 Task: Look for space in Honjō, Japan from 1st July, 2023 to 8th July, 2023 for 2 adults, 1 child in price range Rs.15000 to Rs.20000. Place can be entire place with 1  bedroom having 1 bed and 1 bathroom. Property type can be house, flat, guest house, hotel. Amenities needed are: washing machine. Booking option can be shelf check-in. Required host language is English.
Action: Mouse moved to (480, 119)
Screenshot: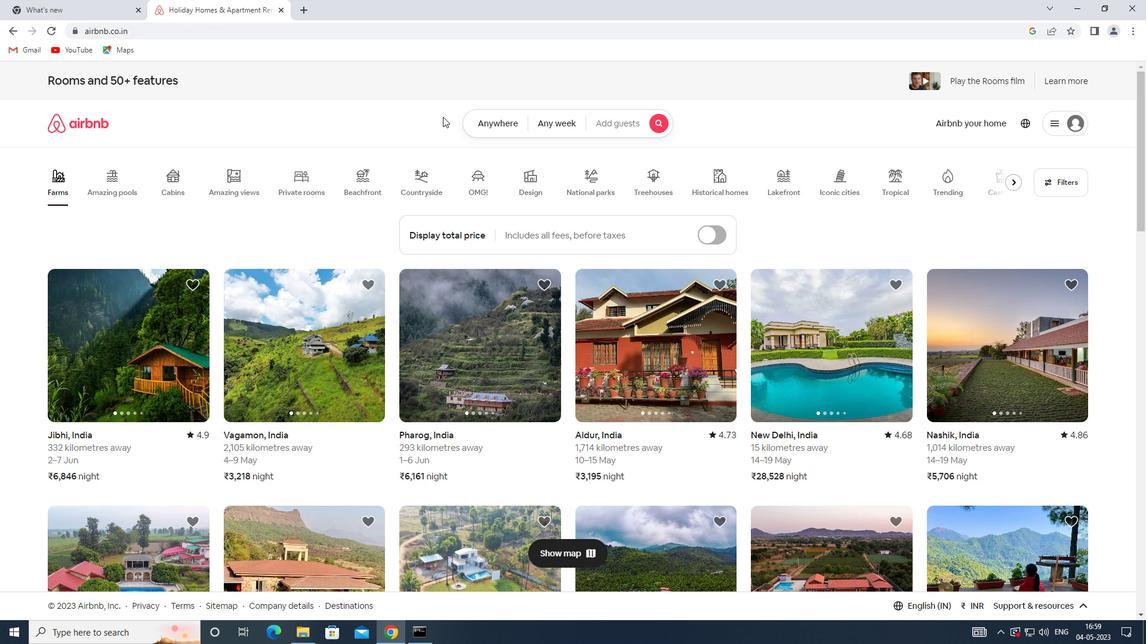 
Action: Mouse pressed left at (480, 119)
Screenshot: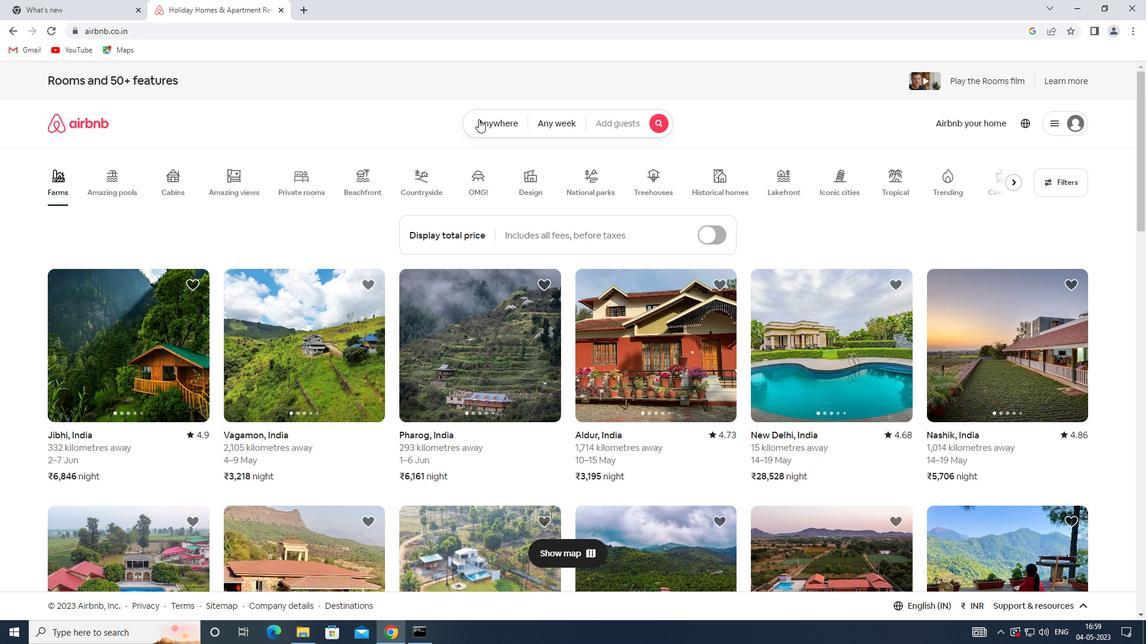 
Action: Mouse moved to (406, 164)
Screenshot: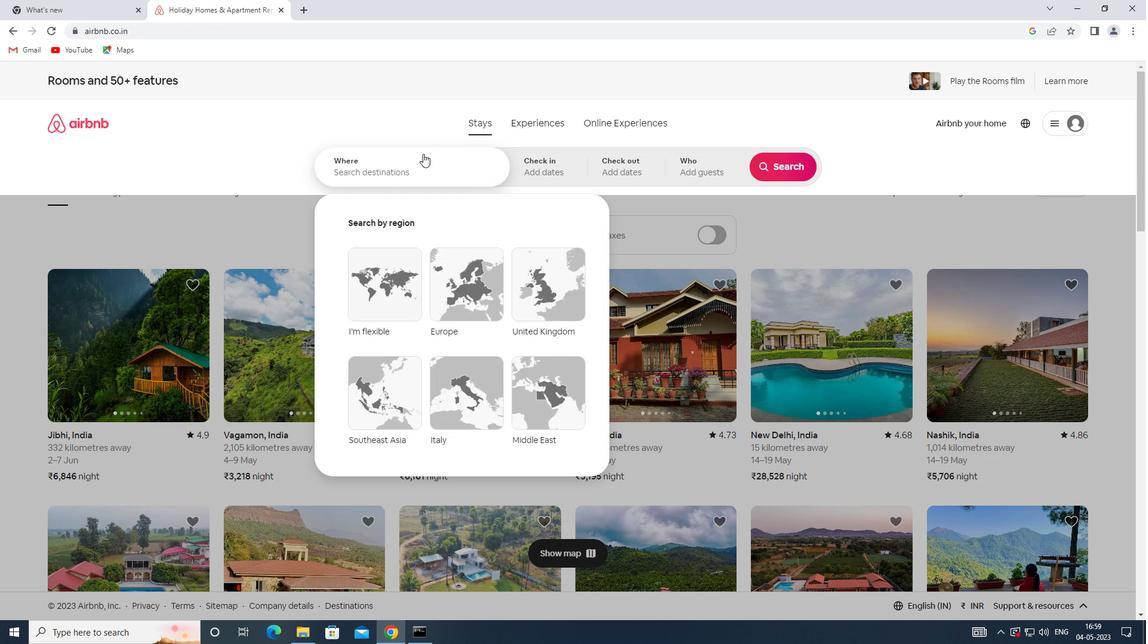 
Action: Mouse pressed left at (406, 164)
Screenshot: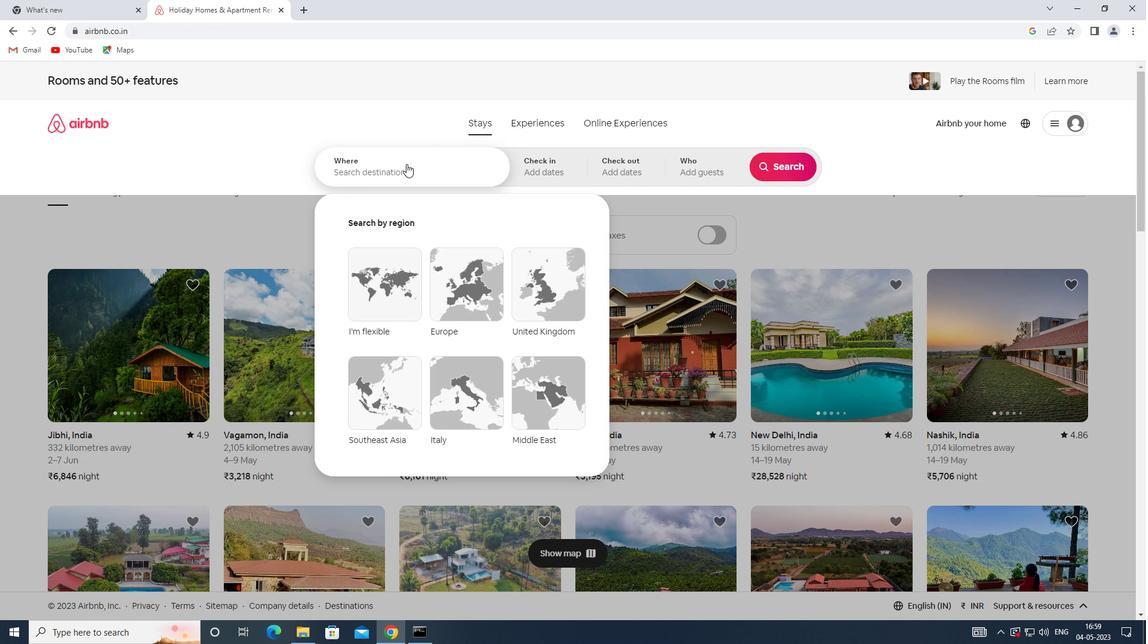 
Action: Key pressed <Key.shift>HONJO,<Key.shift>JAPAN
Screenshot: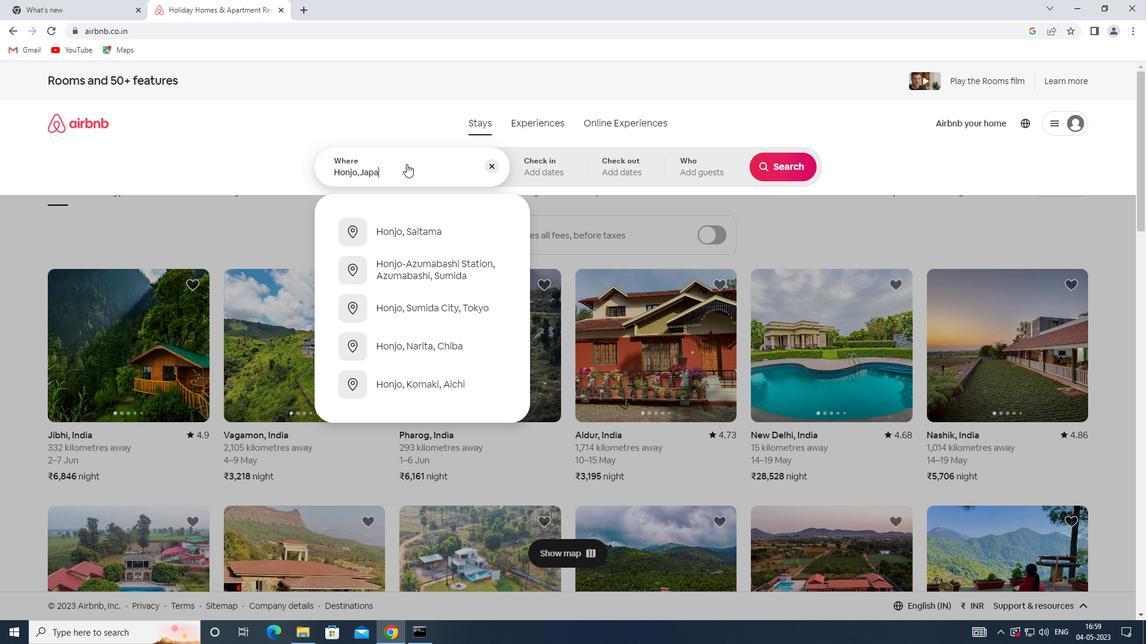 
Action: Mouse moved to (553, 162)
Screenshot: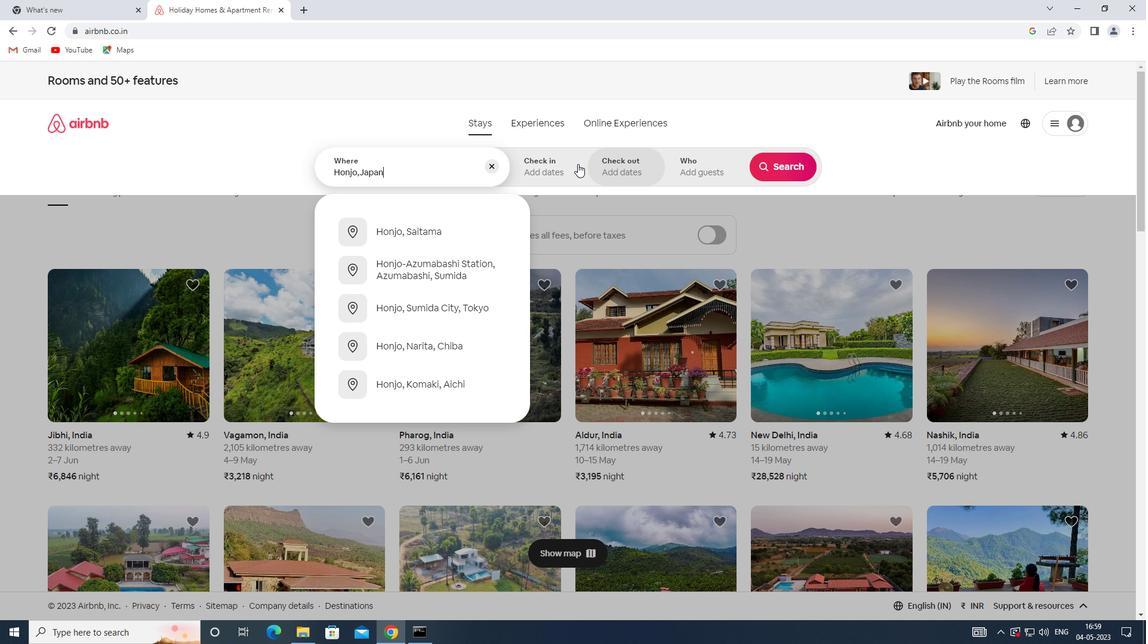 
Action: Mouse pressed left at (553, 162)
Screenshot: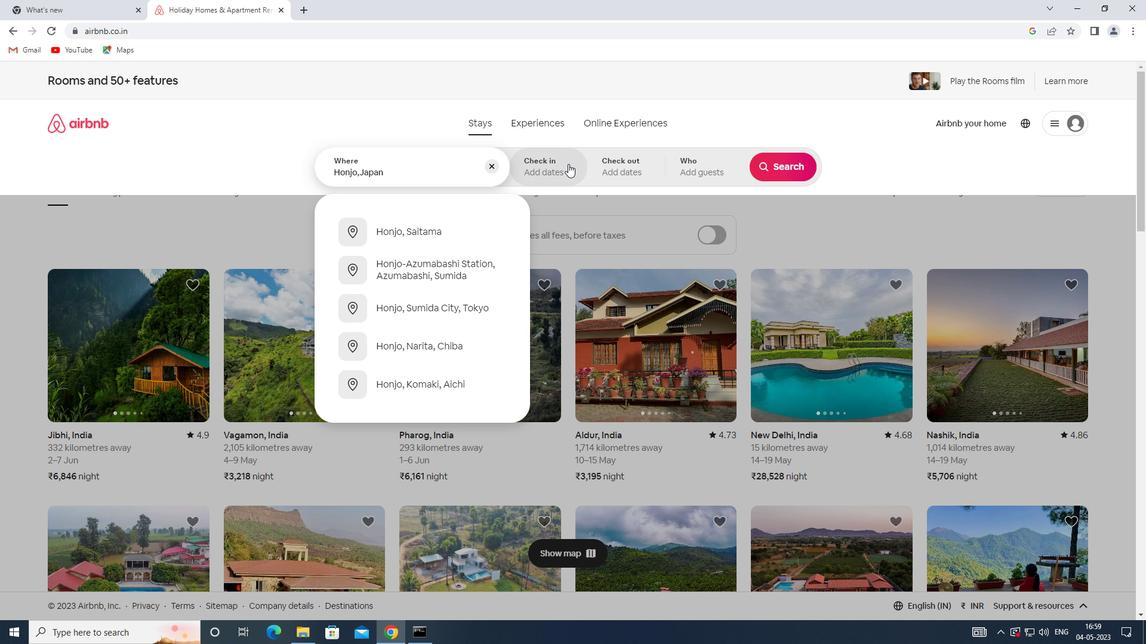 
Action: Mouse moved to (780, 267)
Screenshot: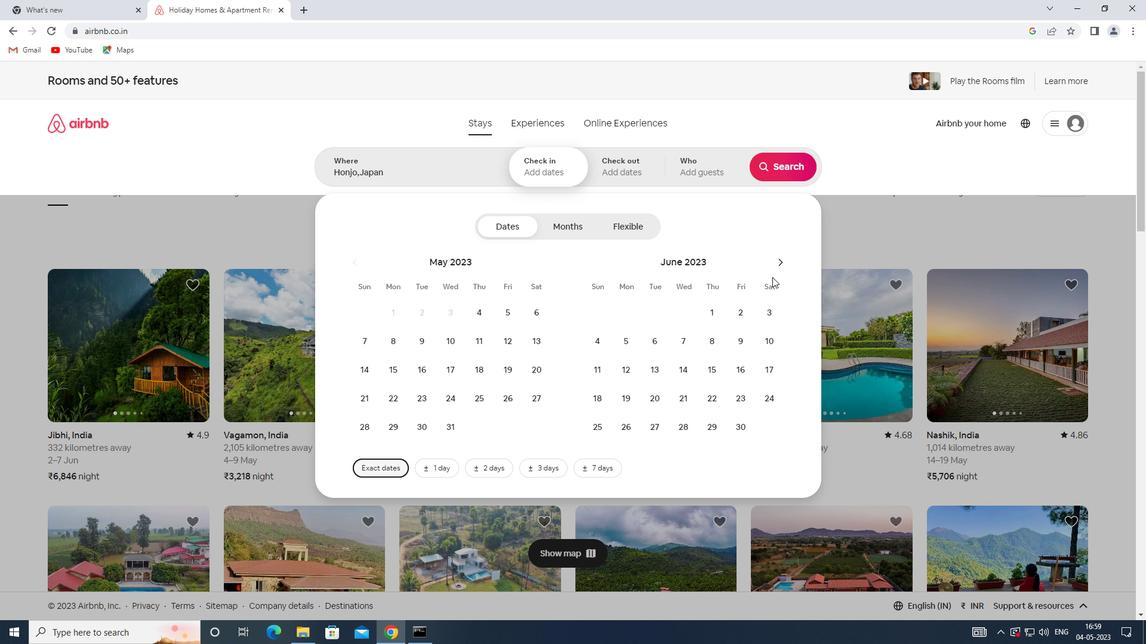 
Action: Mouse pressed left at (780, 267)
Screenshot: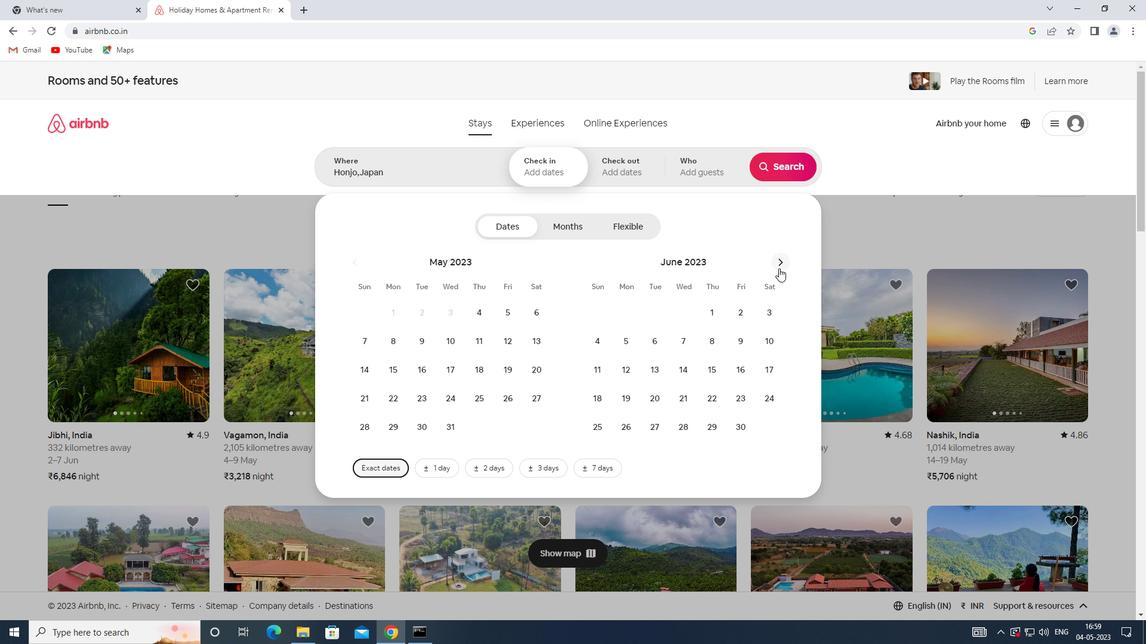 
Action: Mouse moved to (762, 310)
Screenshot: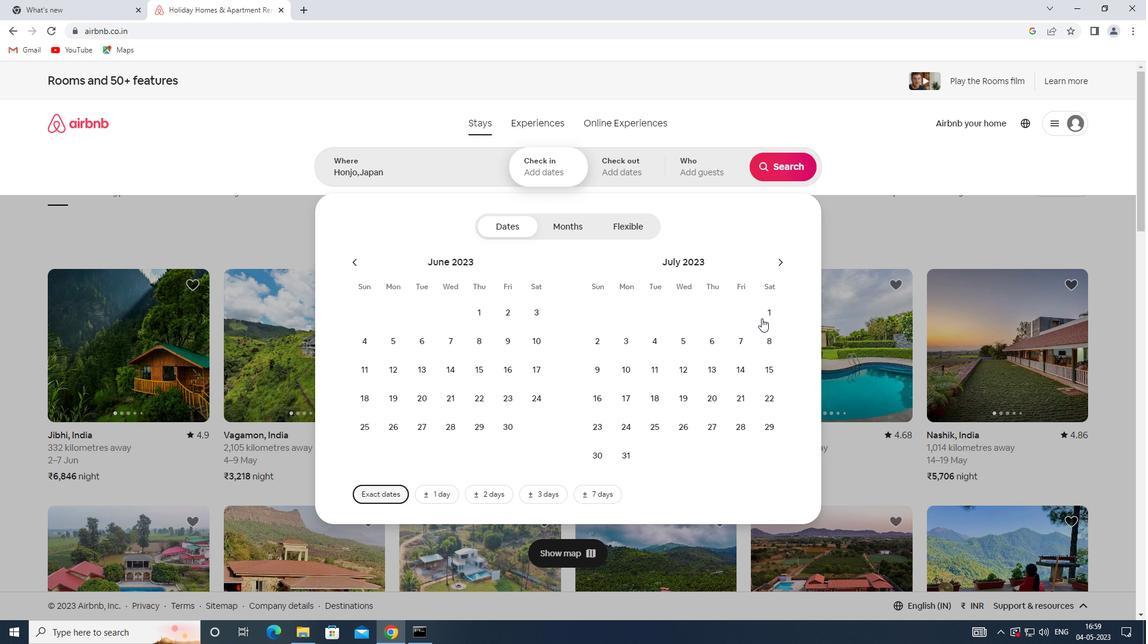 
Action: Mouse pressed left at (762, 310)
Screenshot: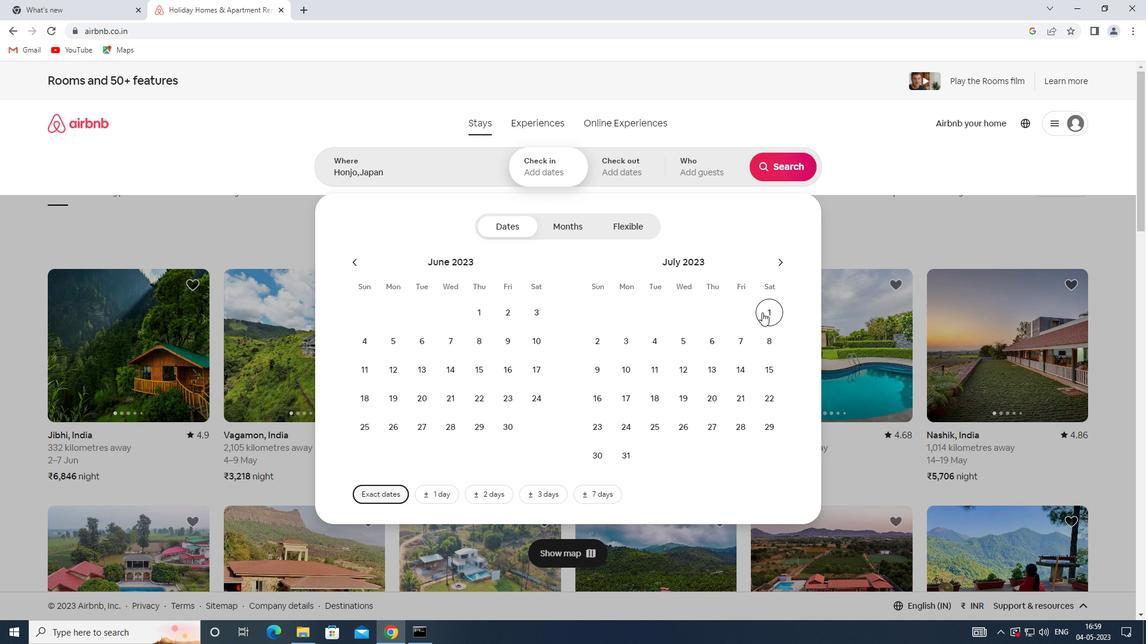 
Action: Mouse moved to (764, 340)
Screenshot: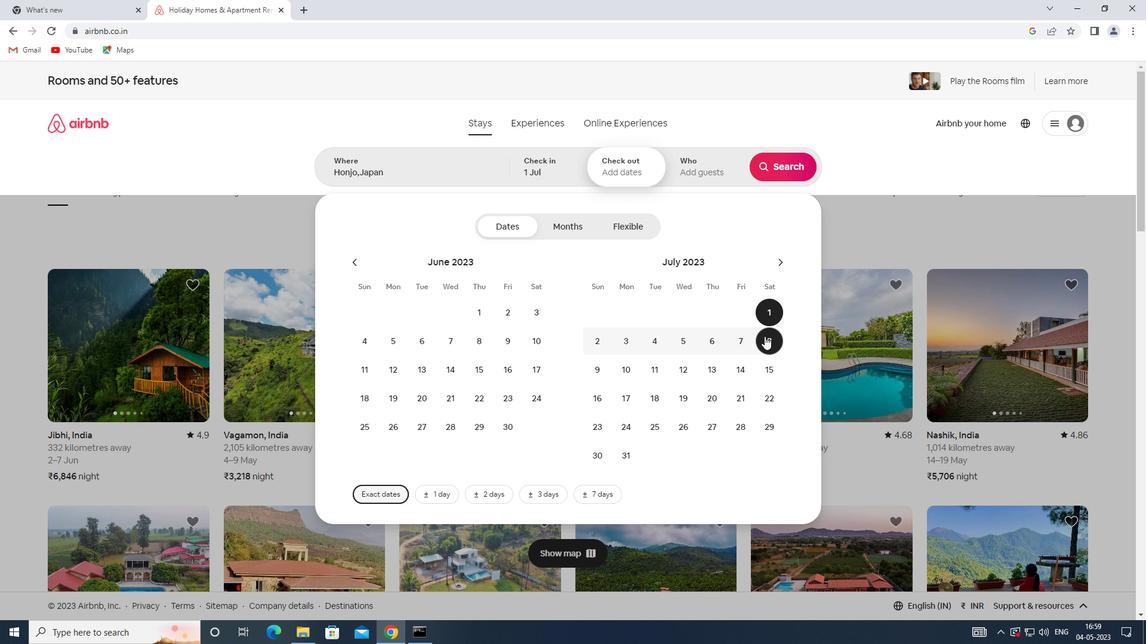 
Action: Mouse pressed left at (764, 340)
Screenshot: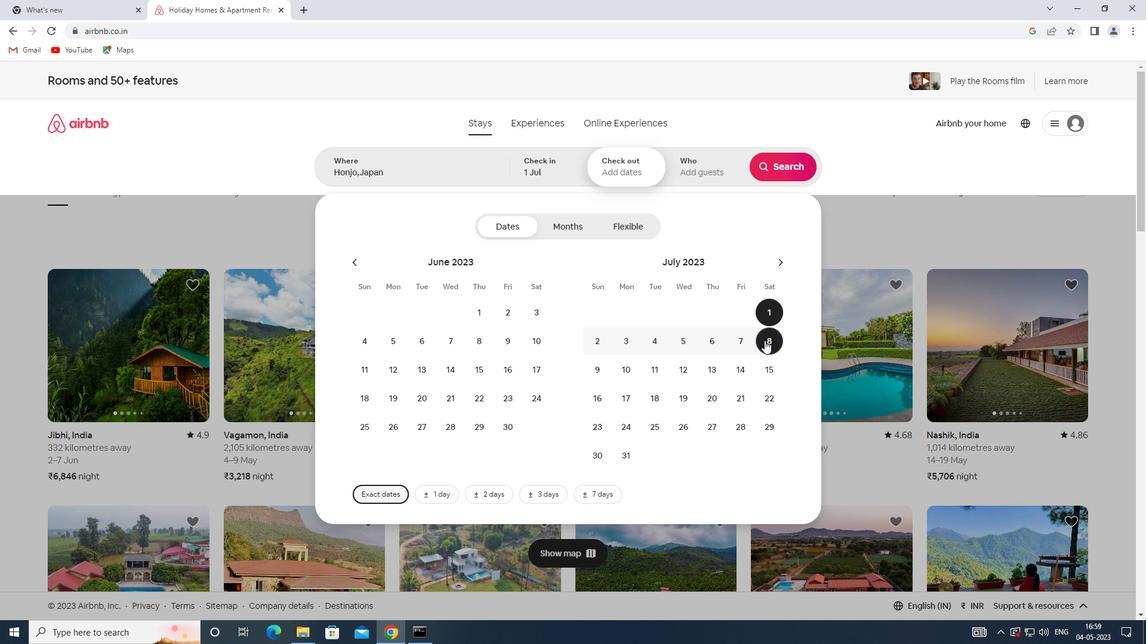 
Action: Mouse moved to (727, 168)
Screenshot: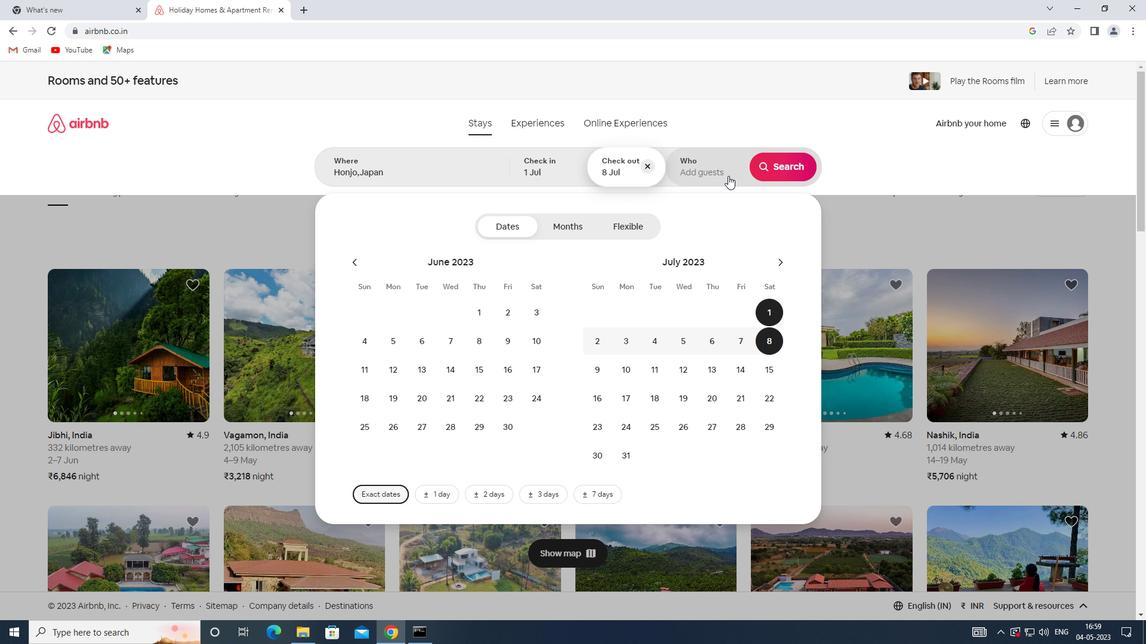 
Action: Mouse pressed left at (727, 168)
Screenshot: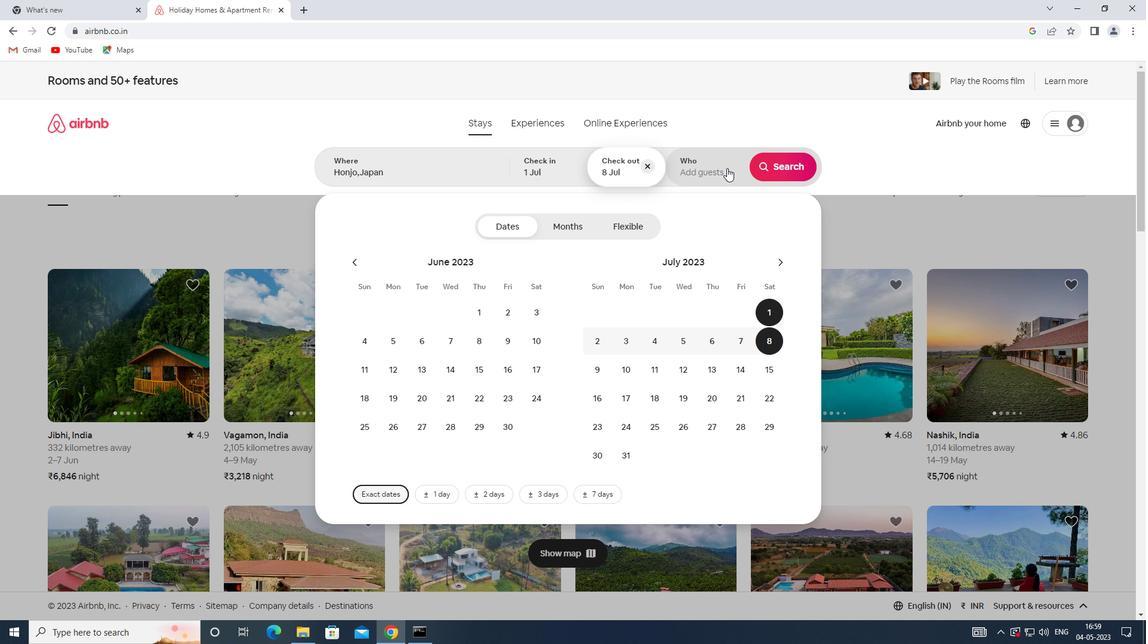 
Action: Mouse moved to (780, 228)
Screenshot: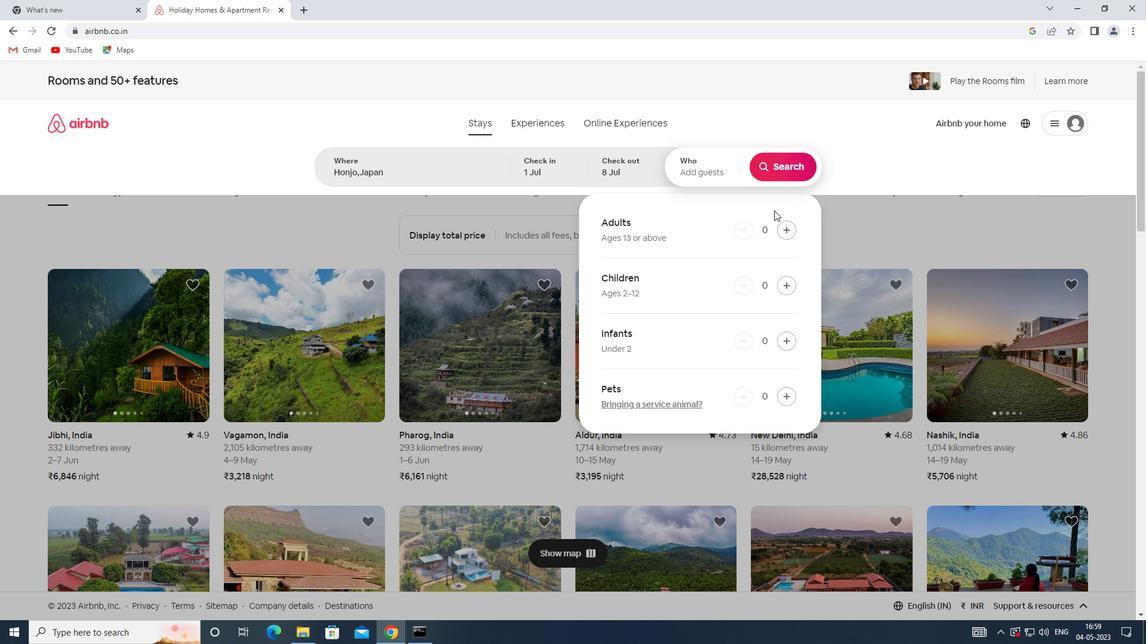
Action: Mouse pressed left at (780, 228)
Screenshot: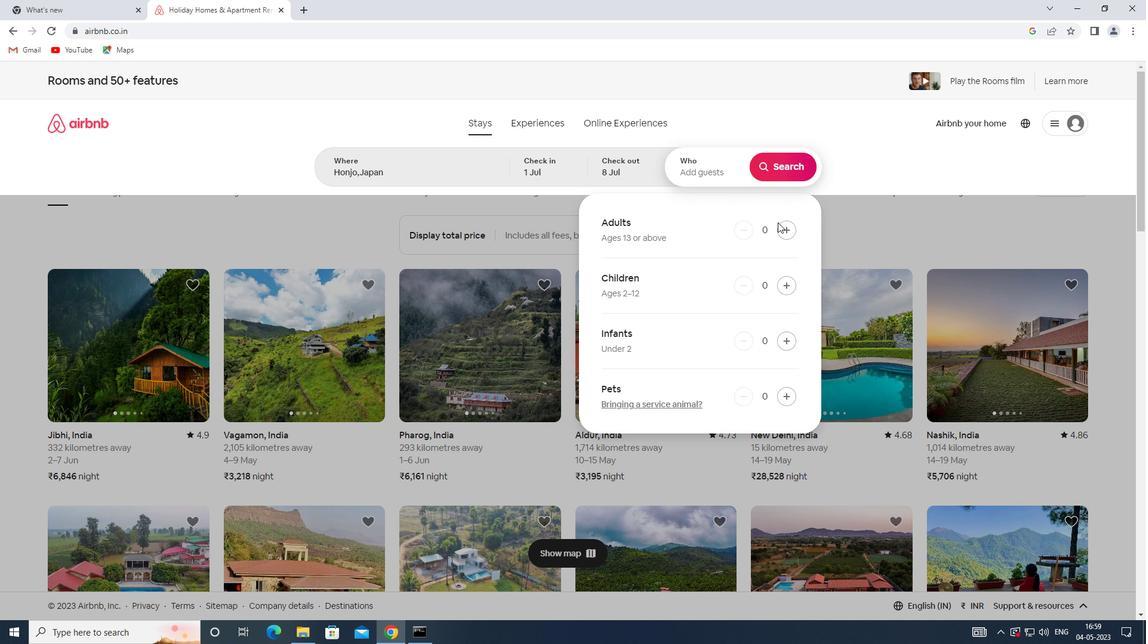 
Action: Mouse pressed left at (780, 228)
Screenshot: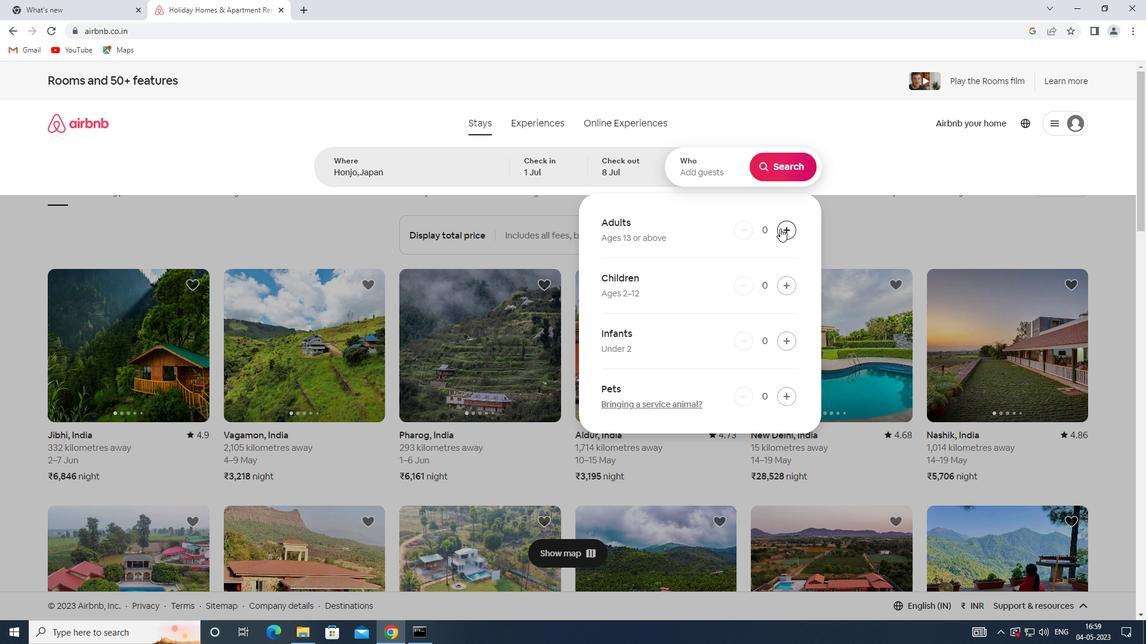 
Action: Mouse moved to (786, 280)
Screenshot: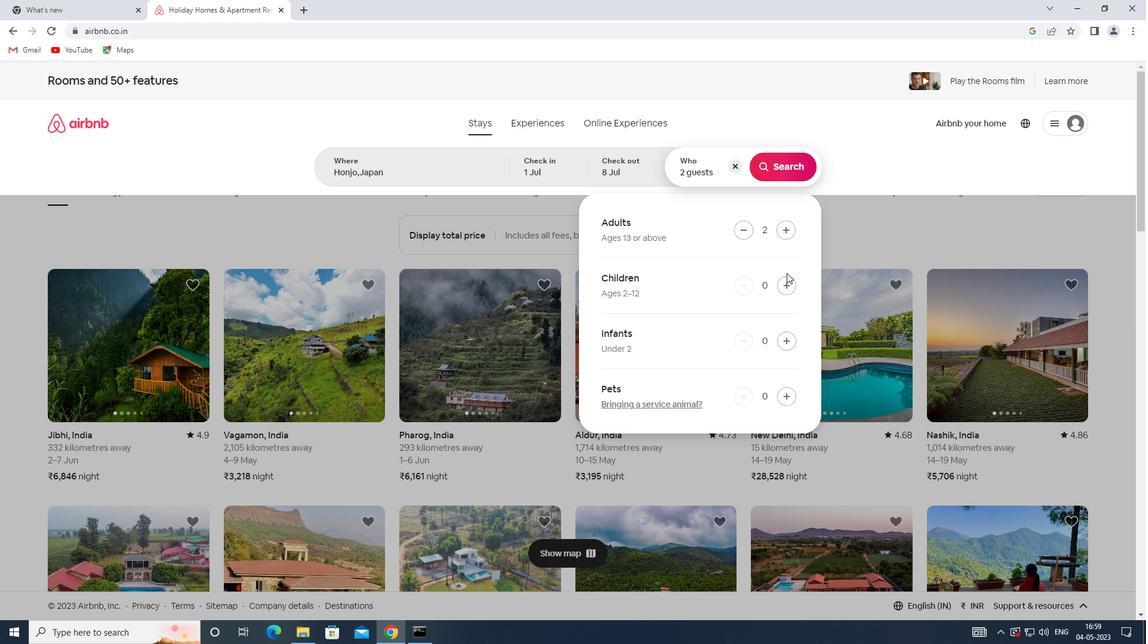 
Action: Mouse pressed left at (786, 280)
Screenshot: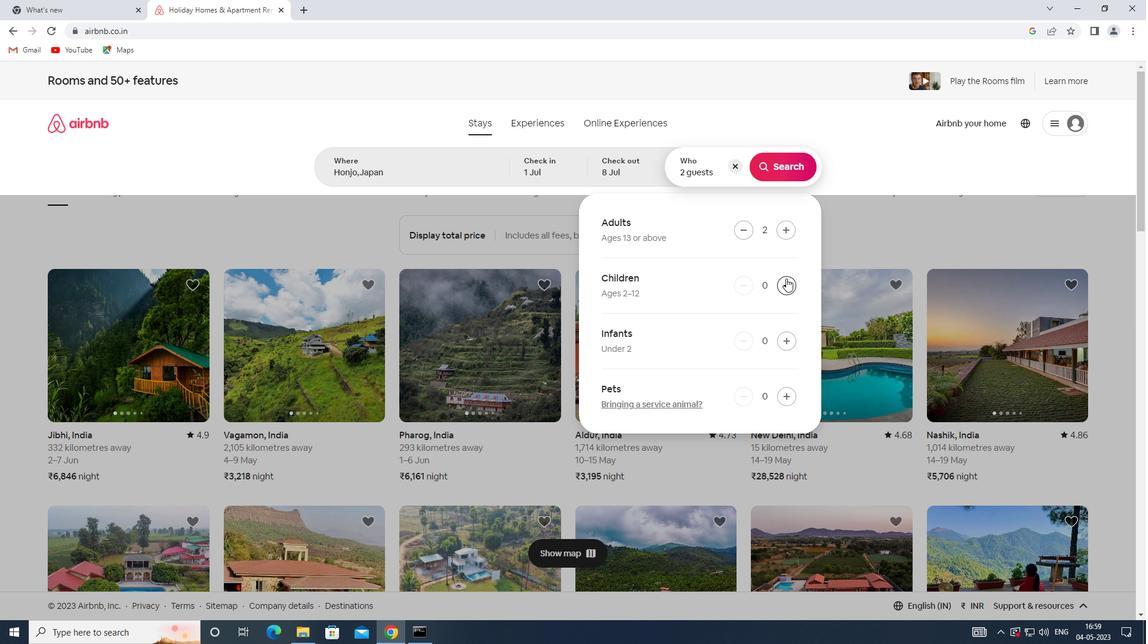 
Action: Mouse moved to (773, 170)
Screenshot: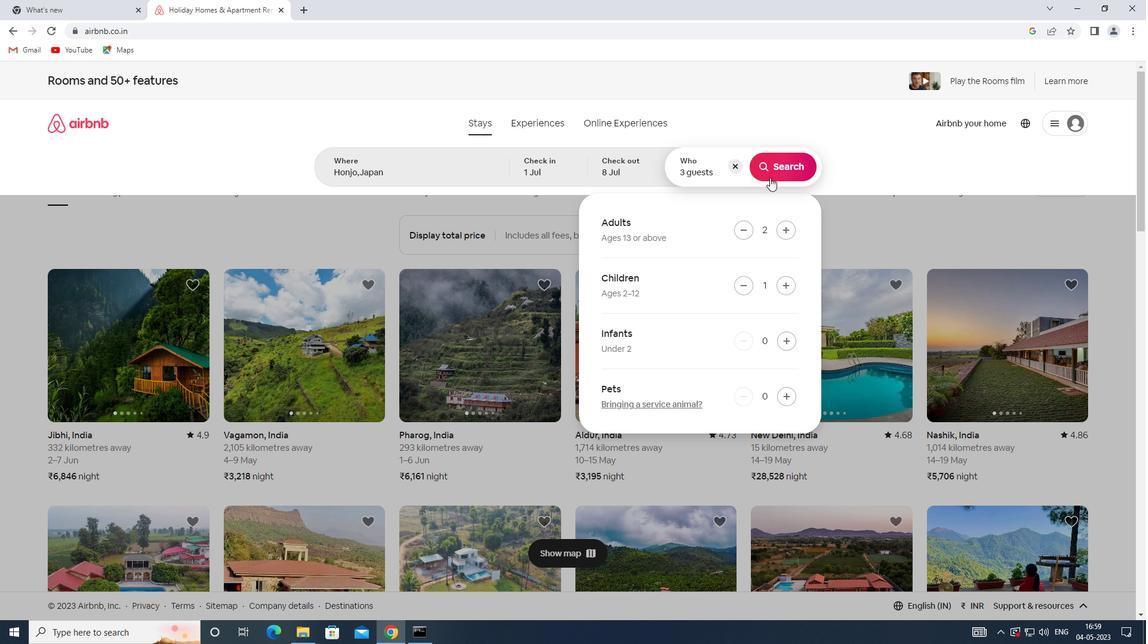 
Action: Mouse pressed left at (773, 170)
Screenshot: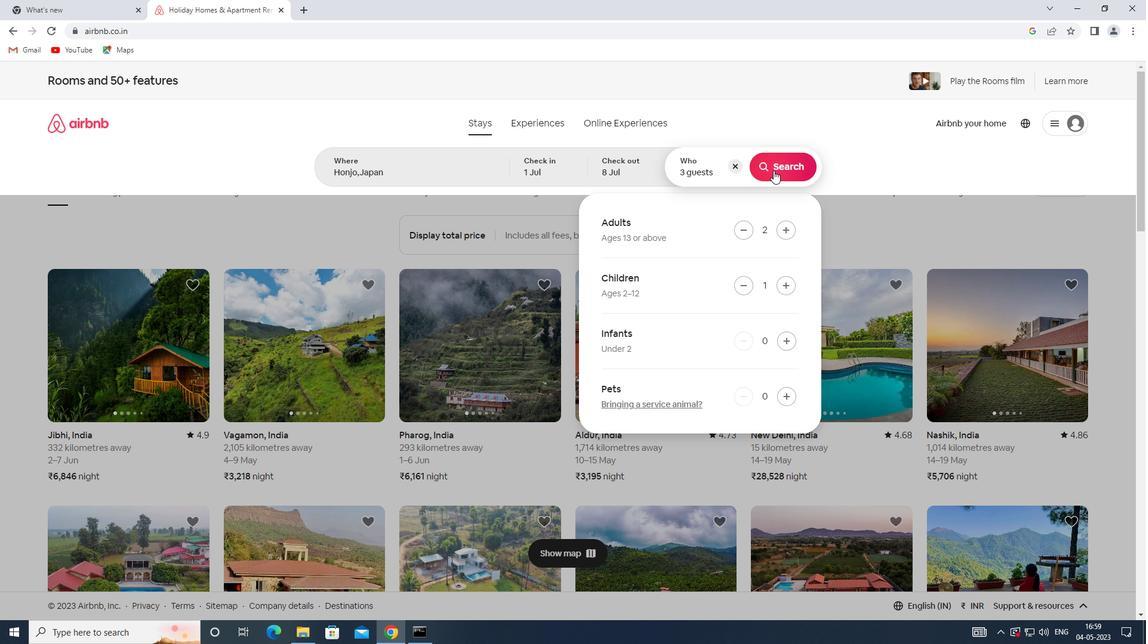 
Action: Mouse moved to (1083, 140)
Screenshot: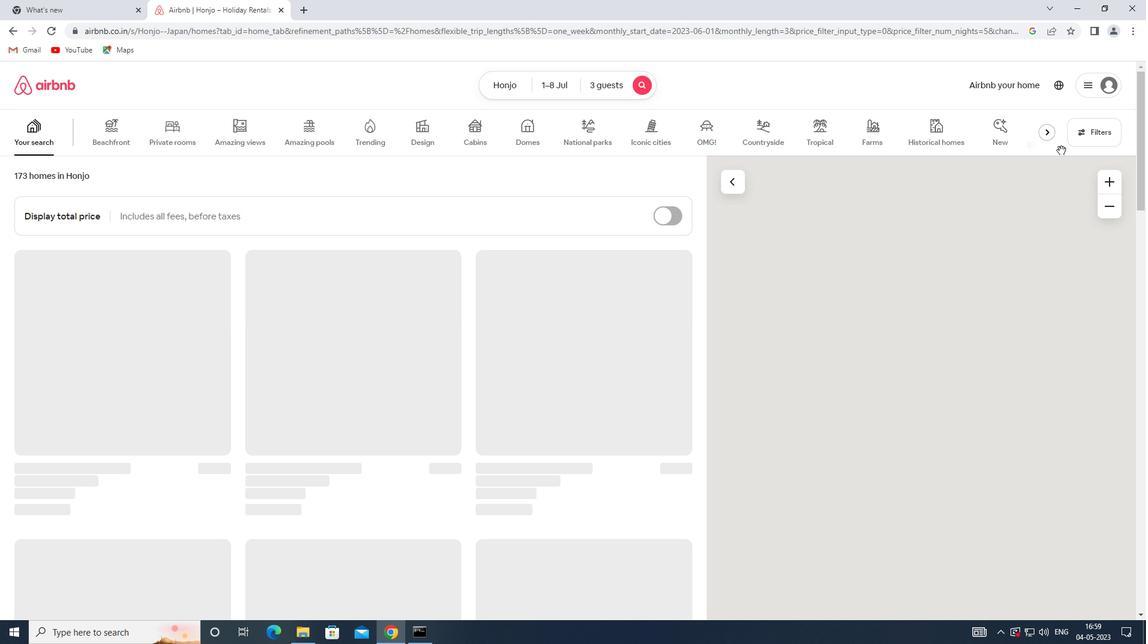 
Action: Mouse pressed left at (1083, 140)
Screenshot: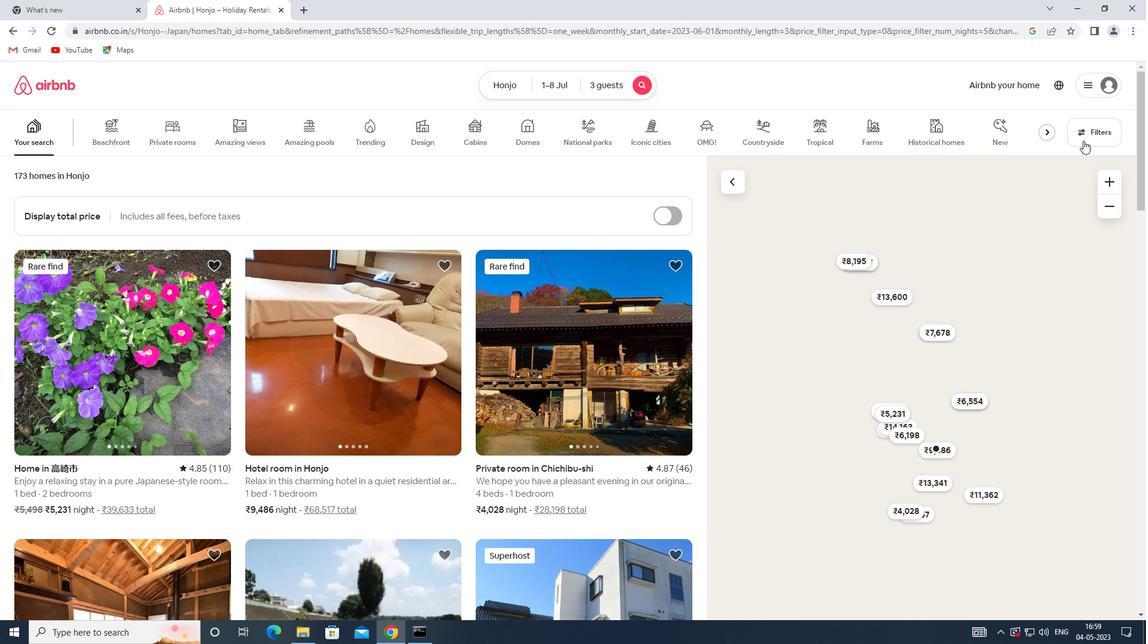 
Action: Mouse moved to (407, 282)
Screenshot: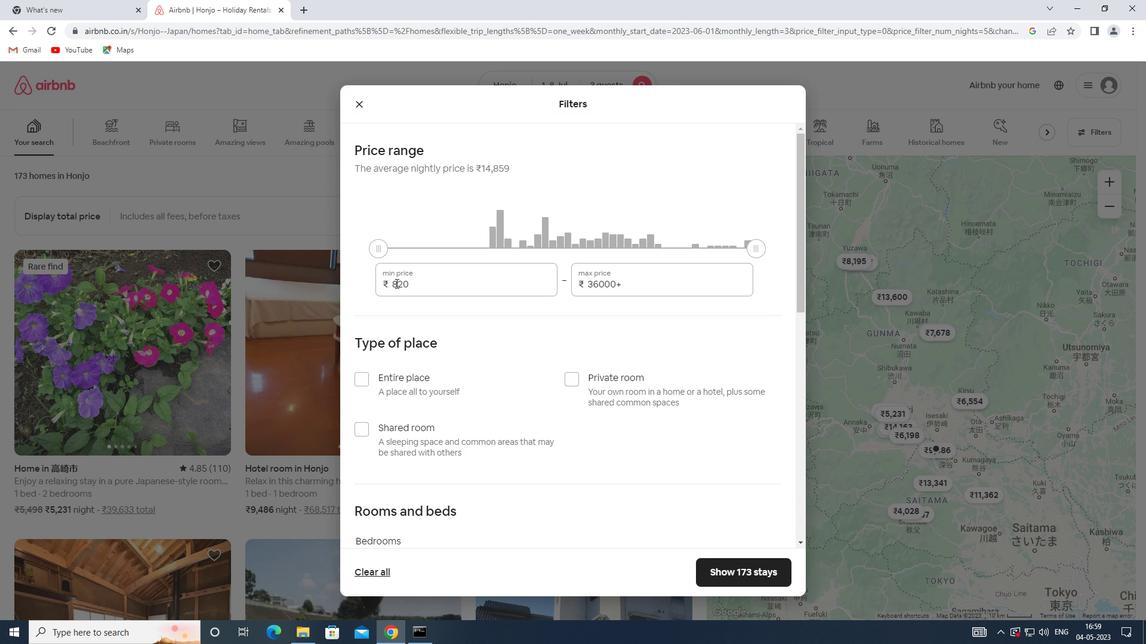 
Action: Mouse pressed left at (407, 282)
Screenshot: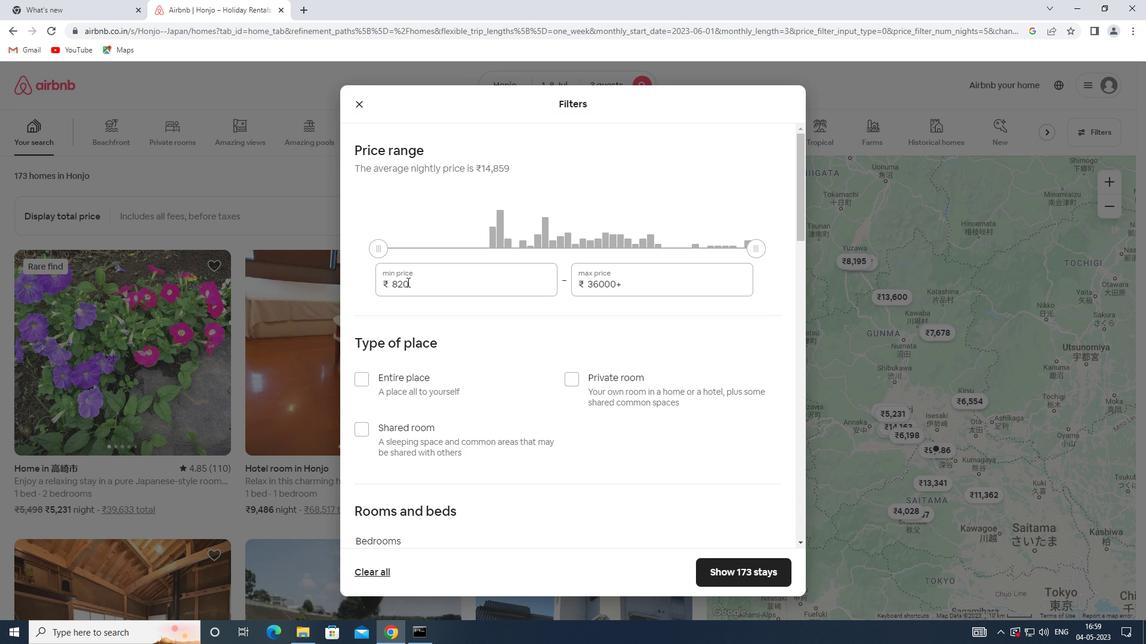 
Action: Mouse moved to (389, 282)
Screenshot: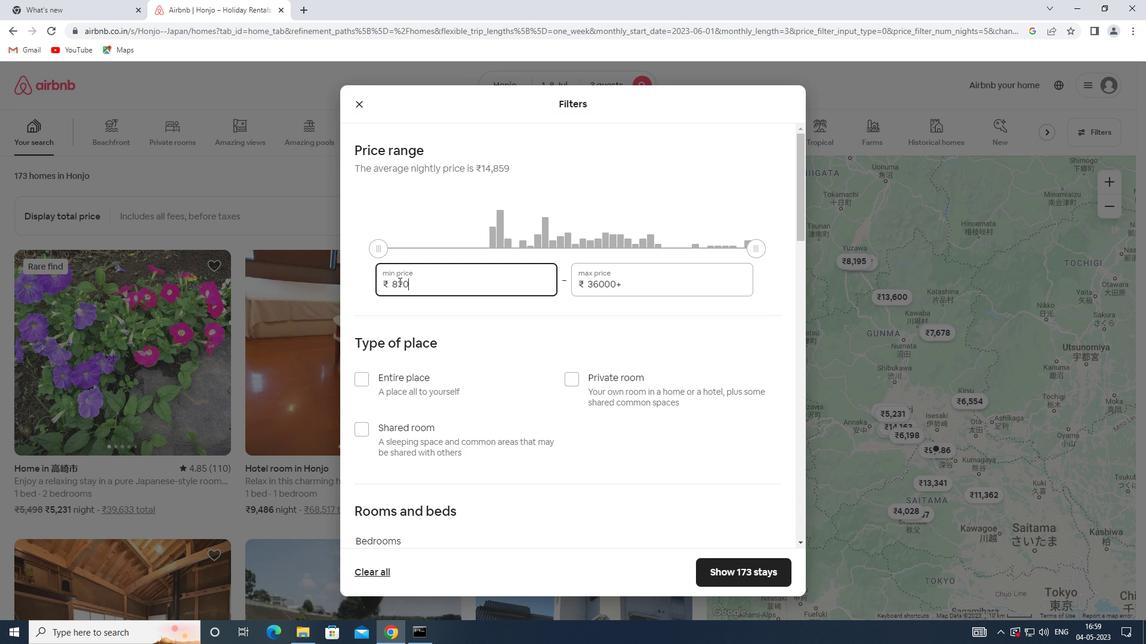 
Action: Key pressed 15000
Screenshot: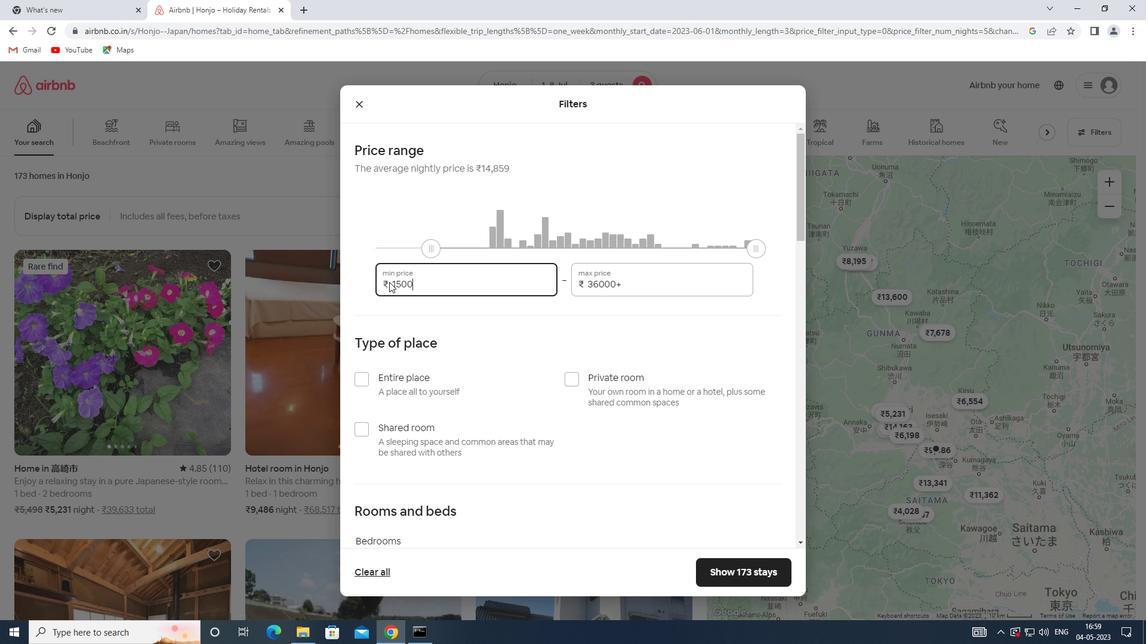 
Action: Mouse moved to (636, 285)
Screenshot: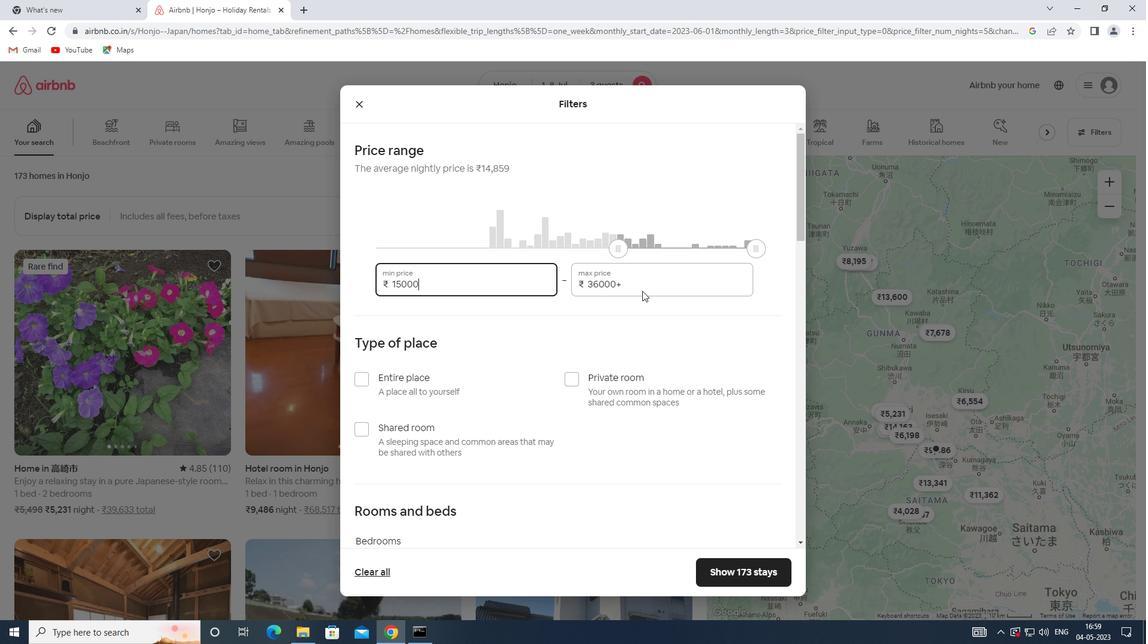 
Action: Mouse pressed left at (636, 285)
Screenshot: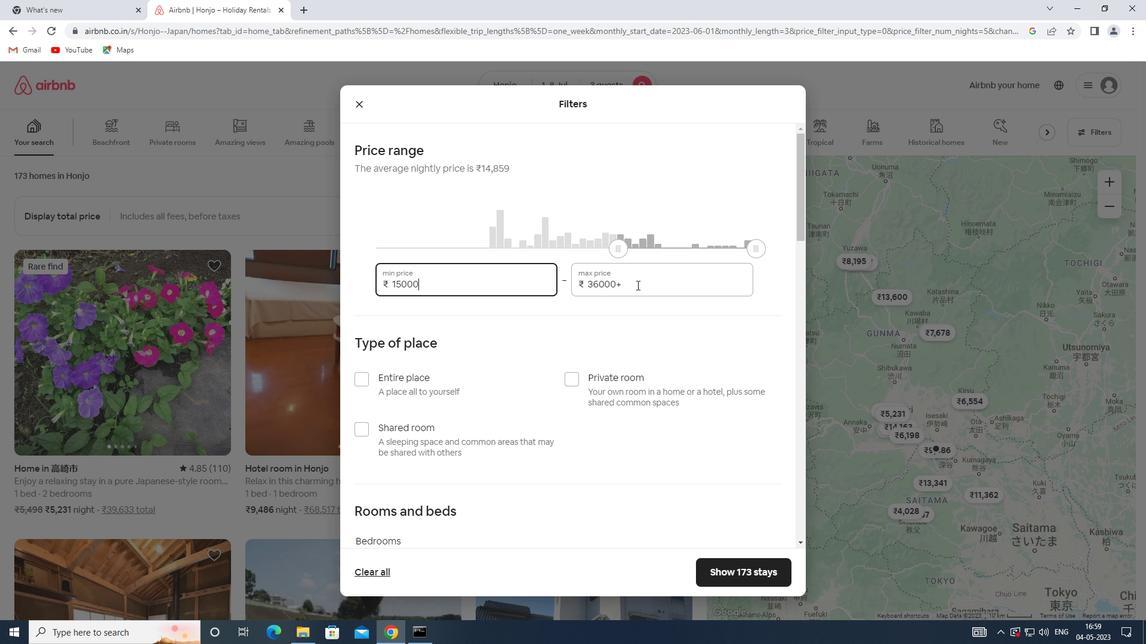 
Action: Mouse moved to (538, 284)
Screenshot: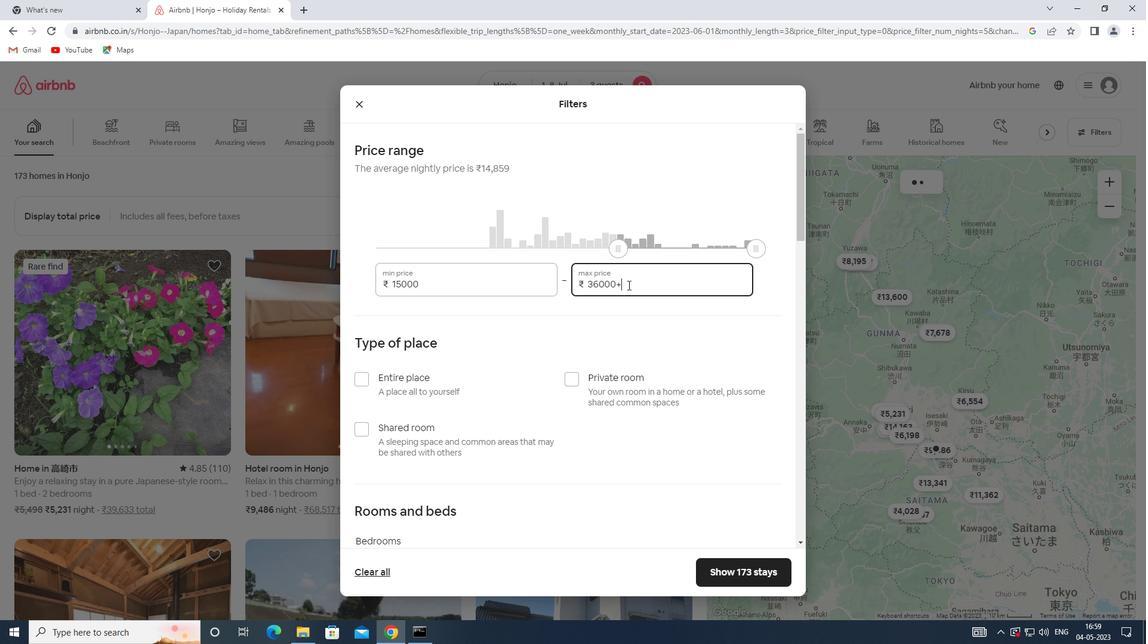 
Action: Key pressed 20000
Screenshot: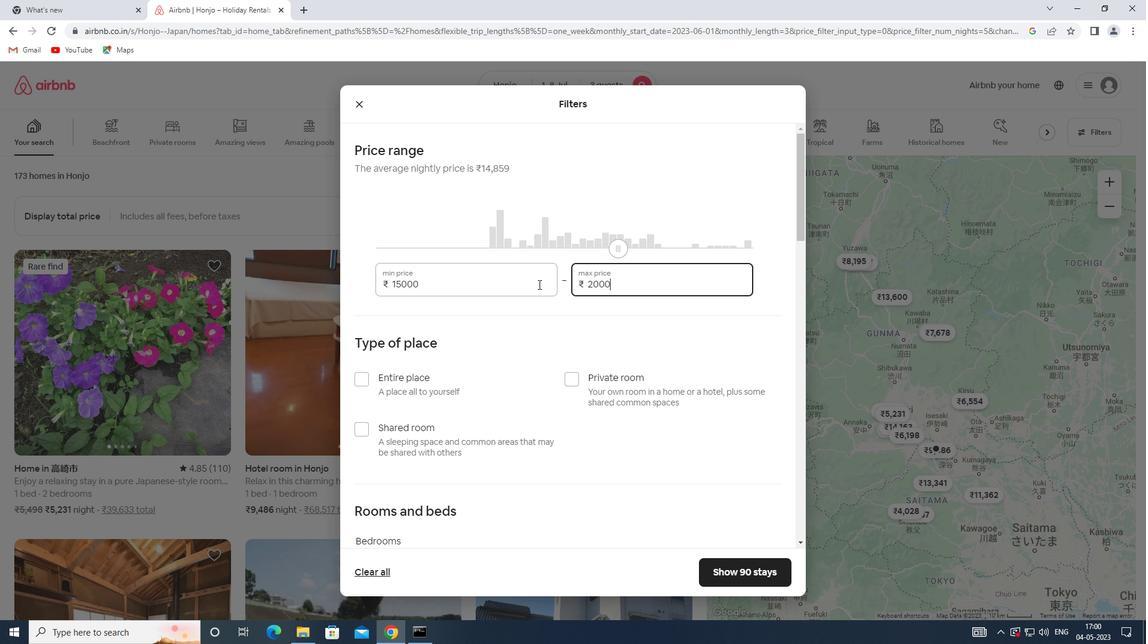 
Action: Mouse scrolled (538, 284) with delta (0, 0)
Screenshot: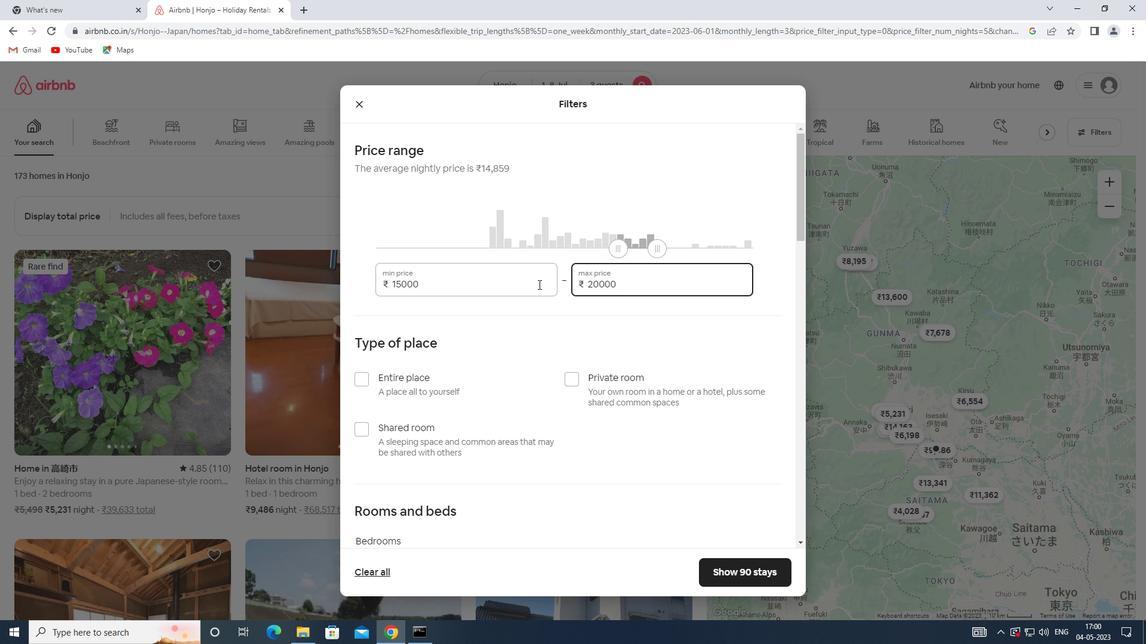 
Action: Mouse scrolled (538, 284) with delta (0, 0)
Screenshot: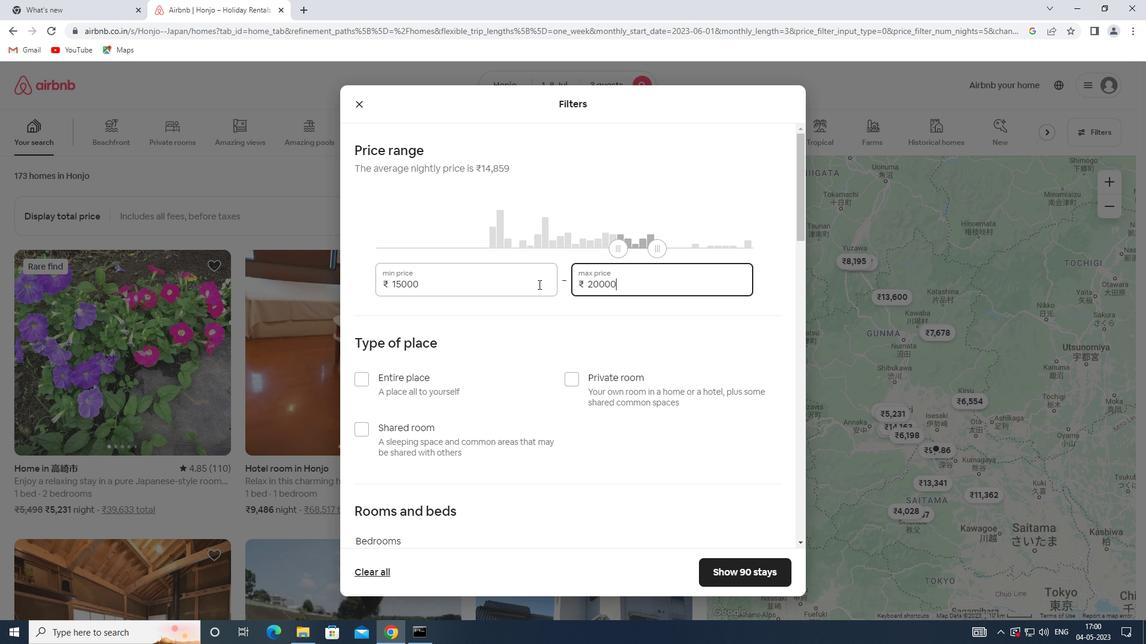 
Action: Mouse moved to (364, 259)
Screenshot: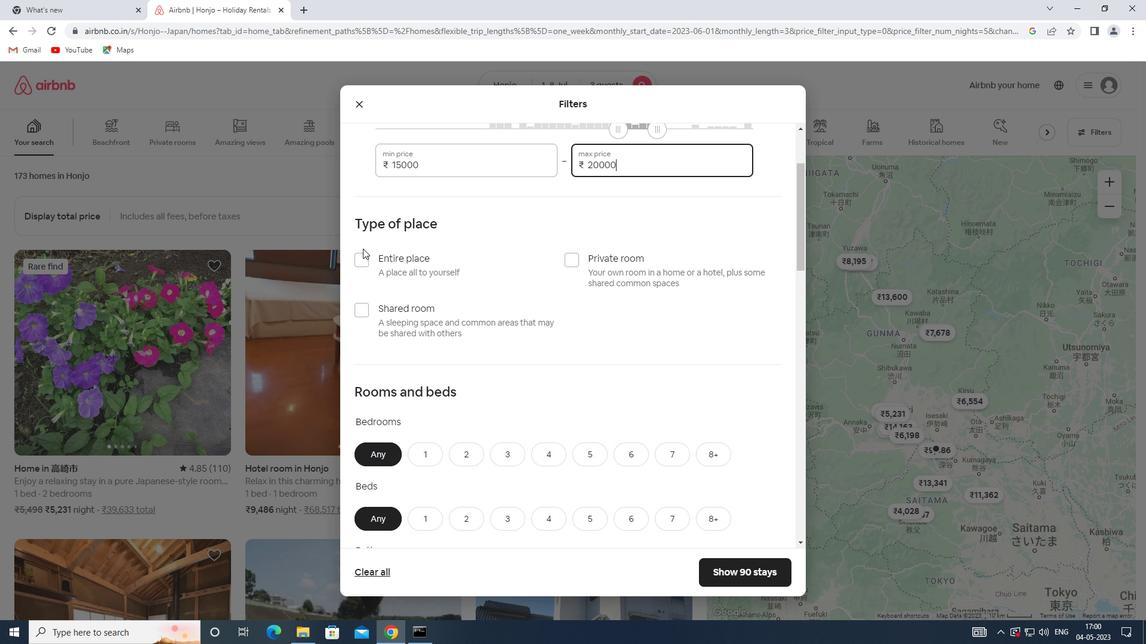 
Action: Mouse pressed left at (364, 259)
Screenshot: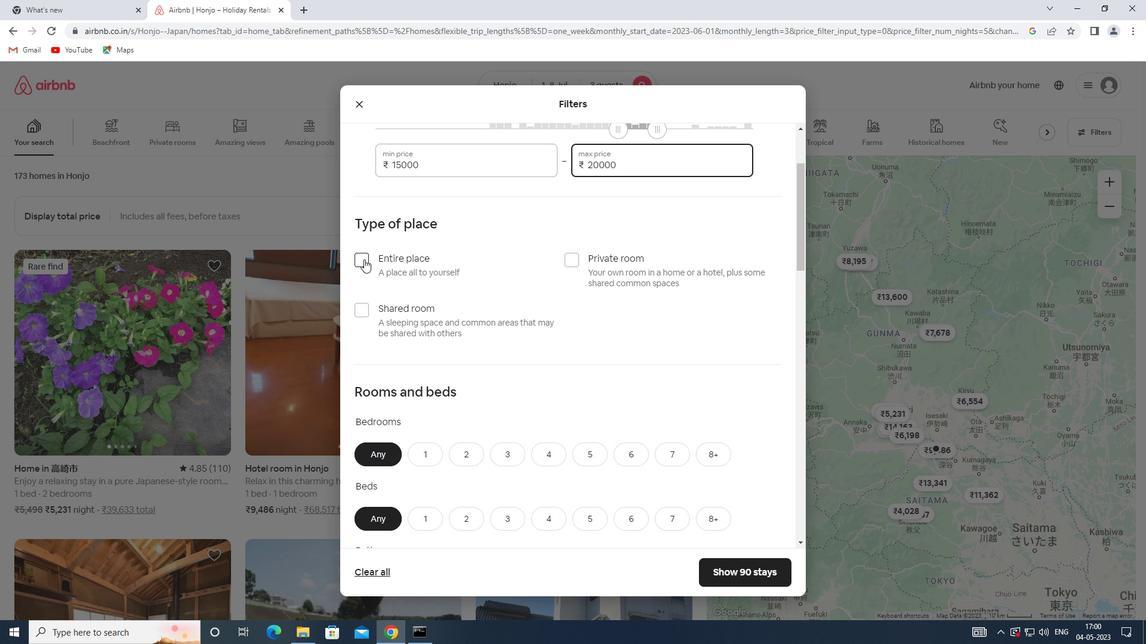
Action: Mouse moved to (369, 286)
Screenshot: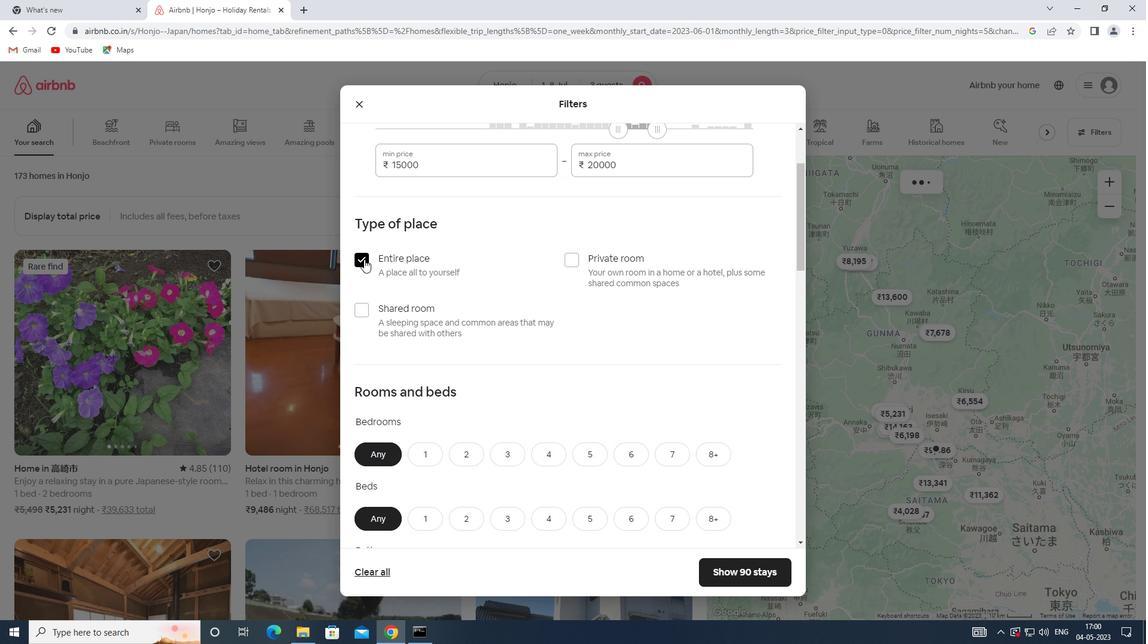 
Action: Mouse scrolled (369, 285) with delta (0, 0)
Screenshot: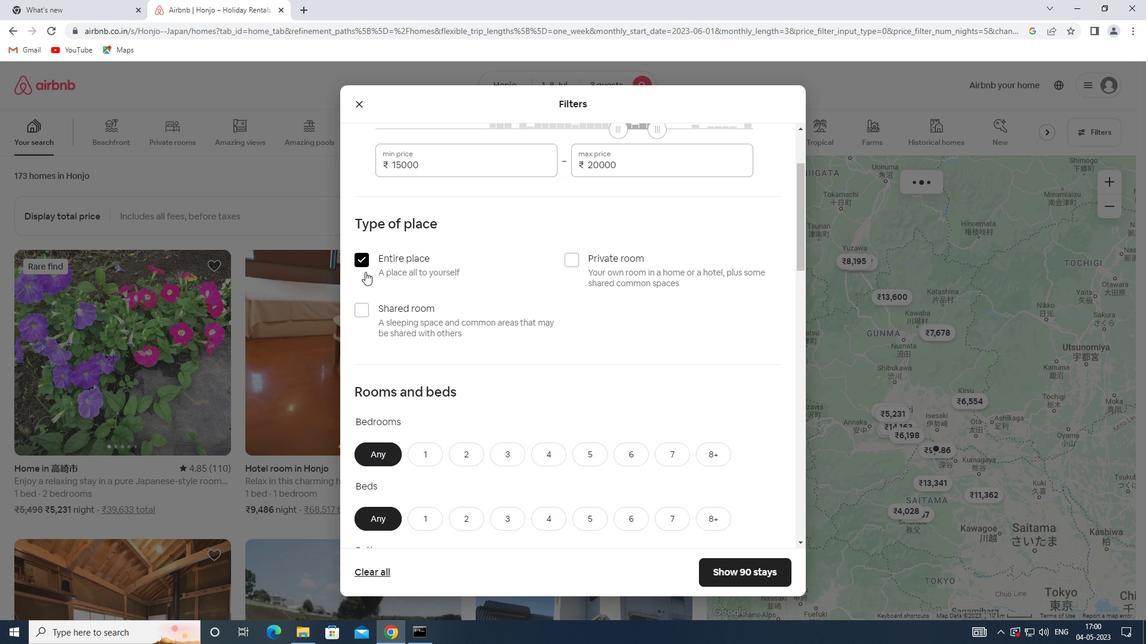 
Action: Mouse scrolled (369, 285) with delta (0, 0)
Screenshot: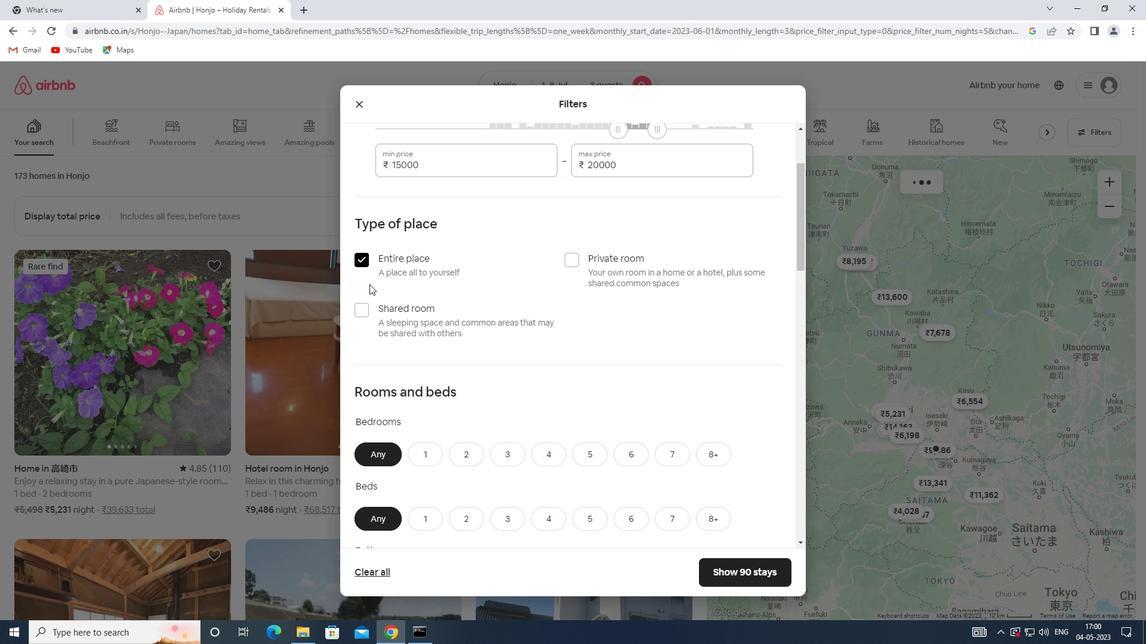 
Action: Mouse moved to (427, 327)
Screenshot: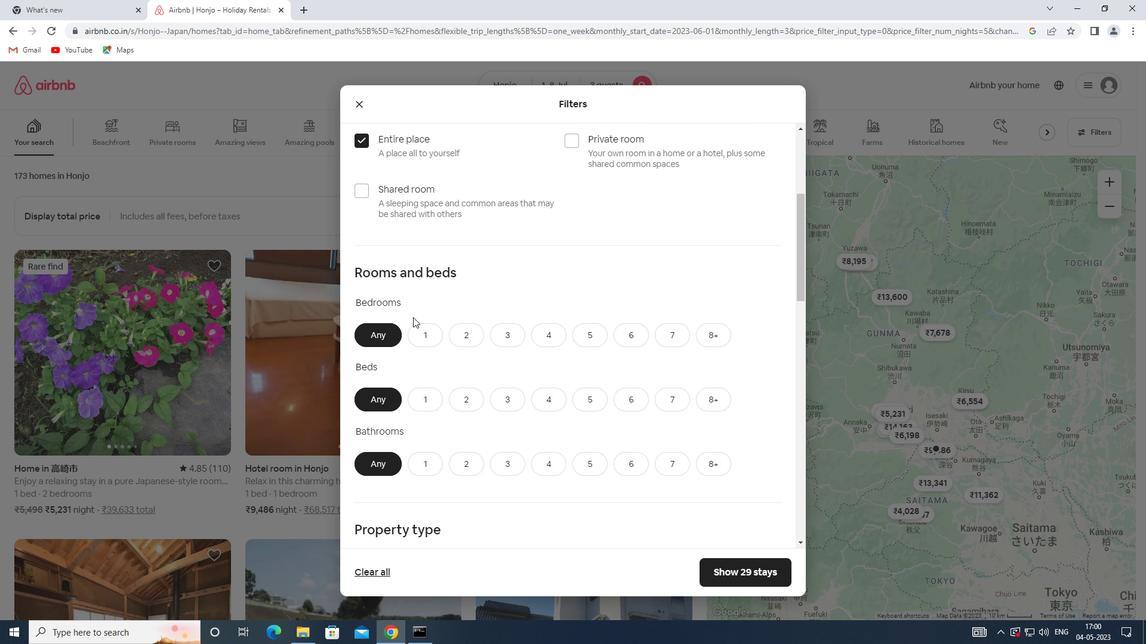 
Action: Mouse pressed left at (427, 327)
Screenshot: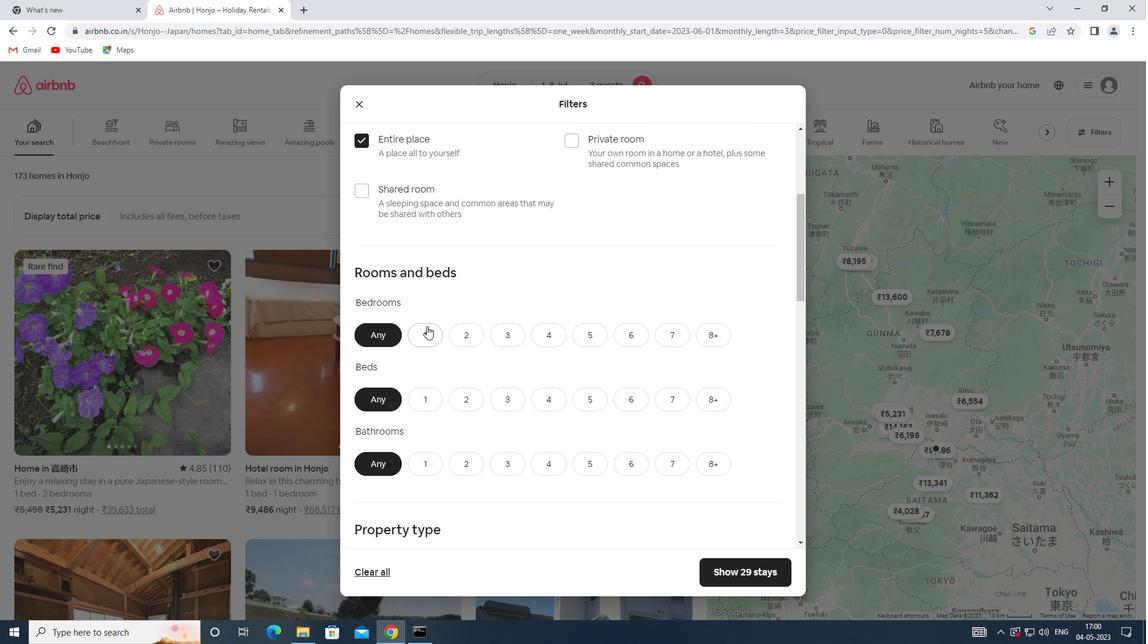 
Action: Mouse moved to (427, 407)
Screenshot: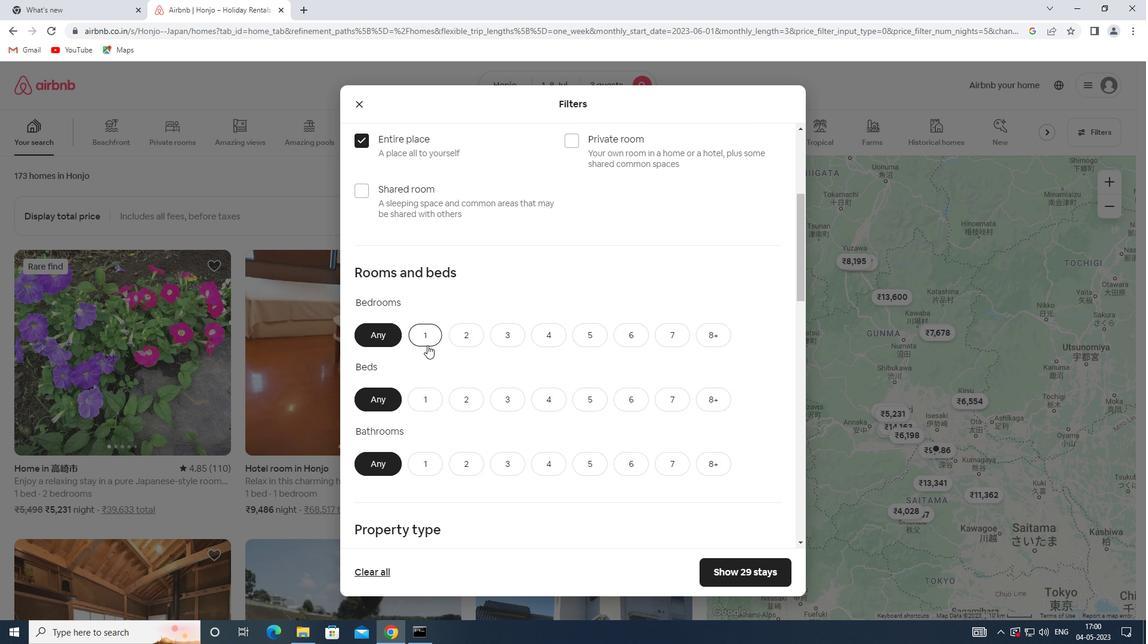 
Action: Mouse pressed left at (427, 407)
Screenshot: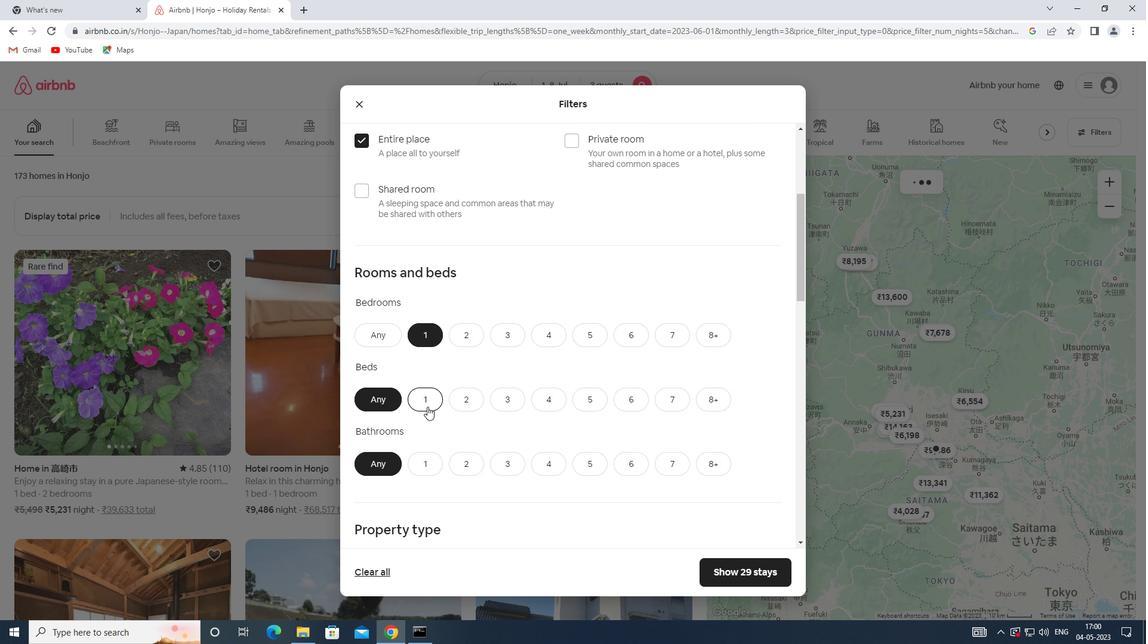 
Action: Mouse moved to (423, 465)
Screenshot: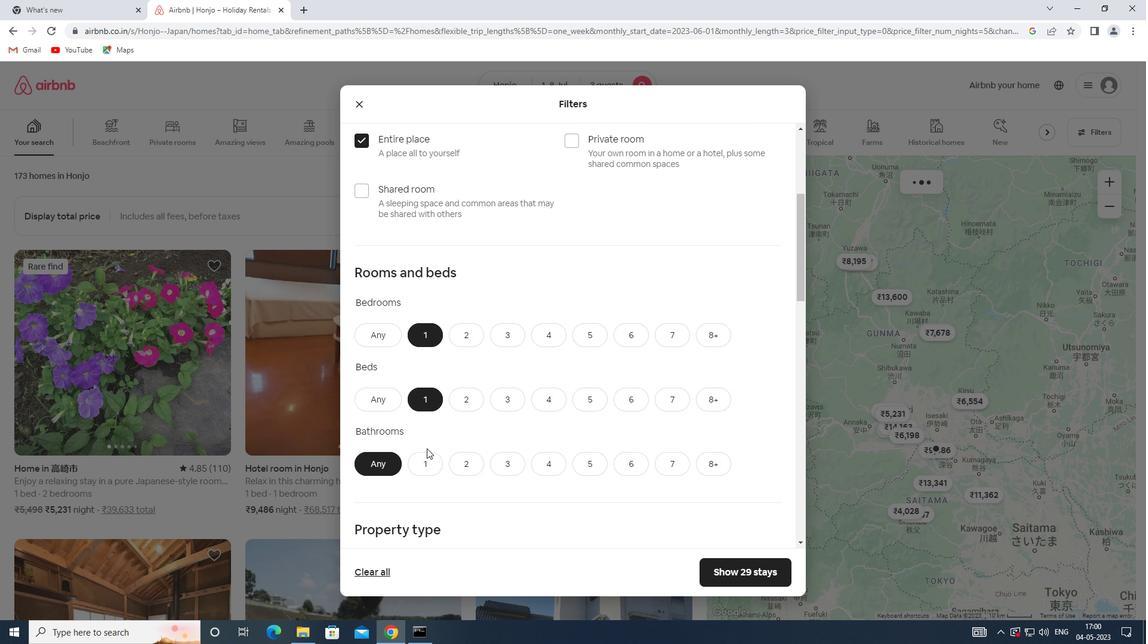 
Action: Mouse pressed left at (423, 465)
Screenshot: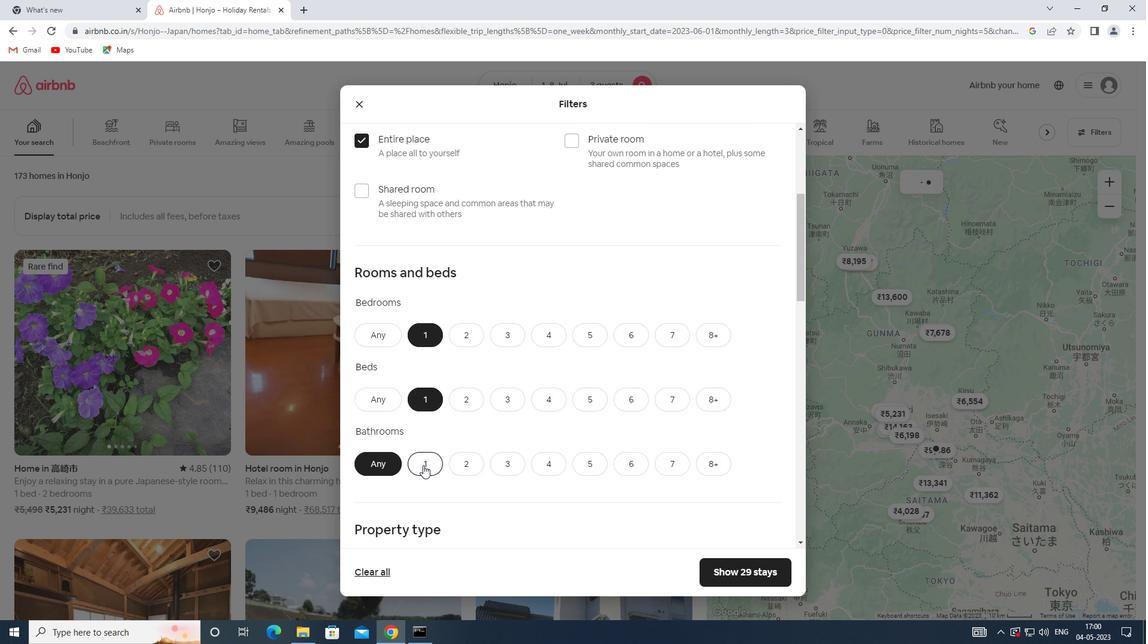 
Action: Mouse scrolled (423, 464) with delta (0, 0)
Screenshot: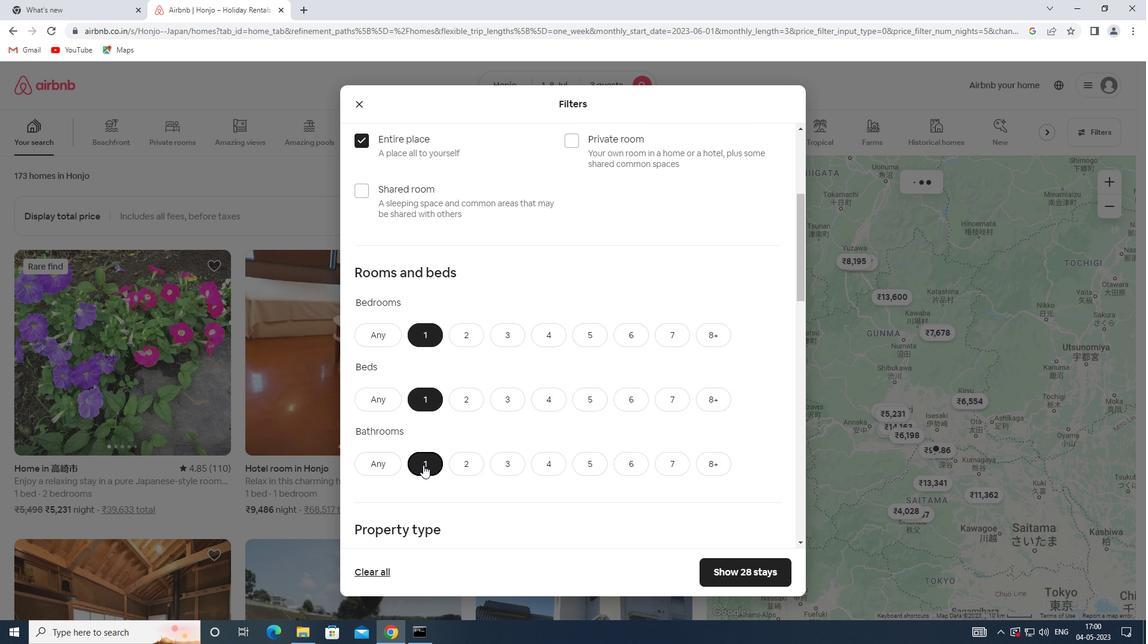 
Action: Mouse scrolled (423, 464) with delta (0, 0)
Screenshot: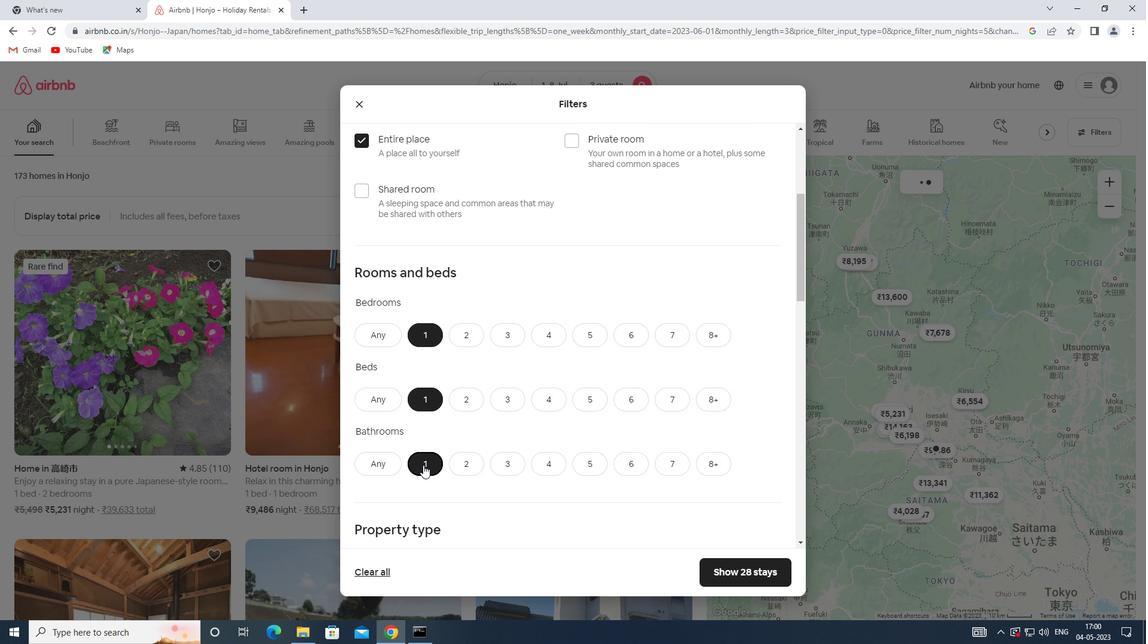 
Action: Mouse scrolled (423, 464) with delta (0, 0)
Screenshot: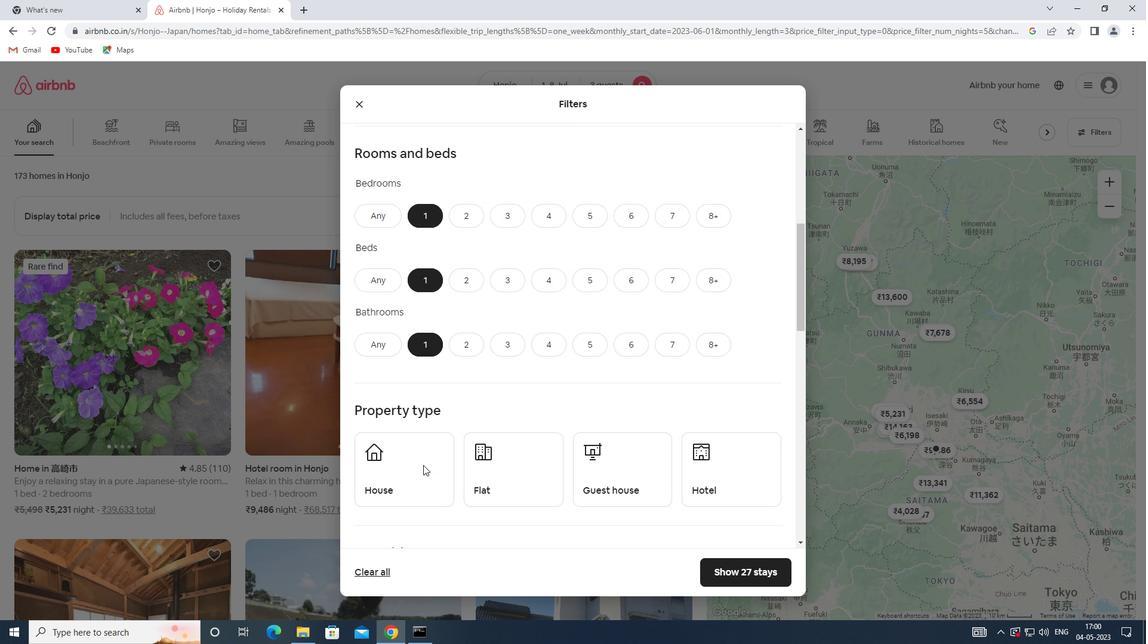 
Action: Mouse moved to (415, 441)
Screenshot: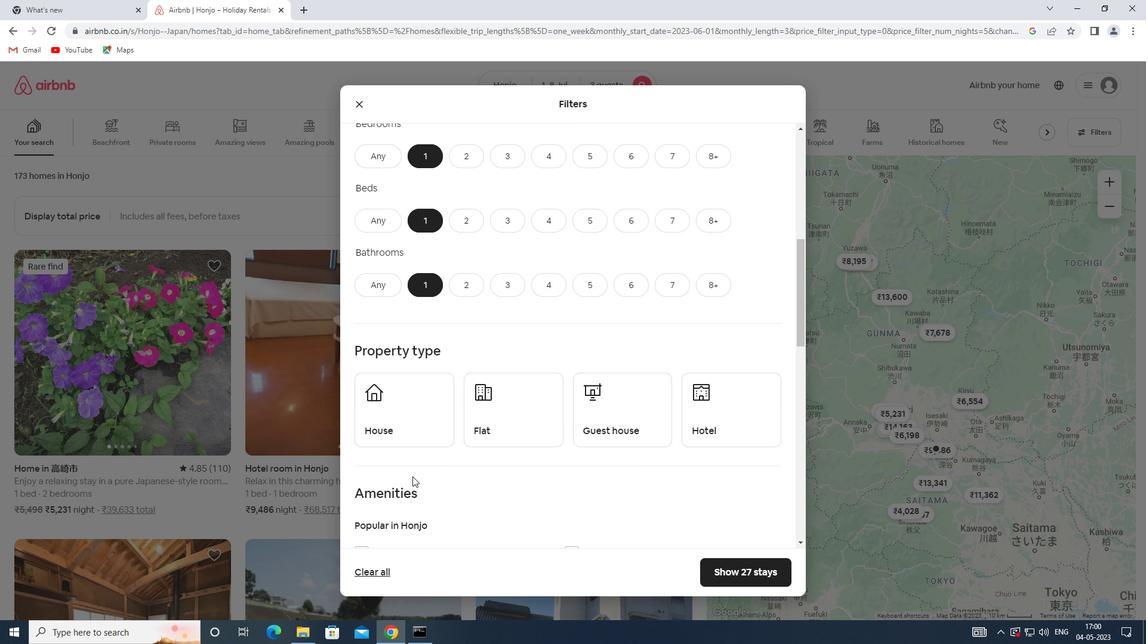
Action: Mouse pressed left at (415, 441)
Screenshot: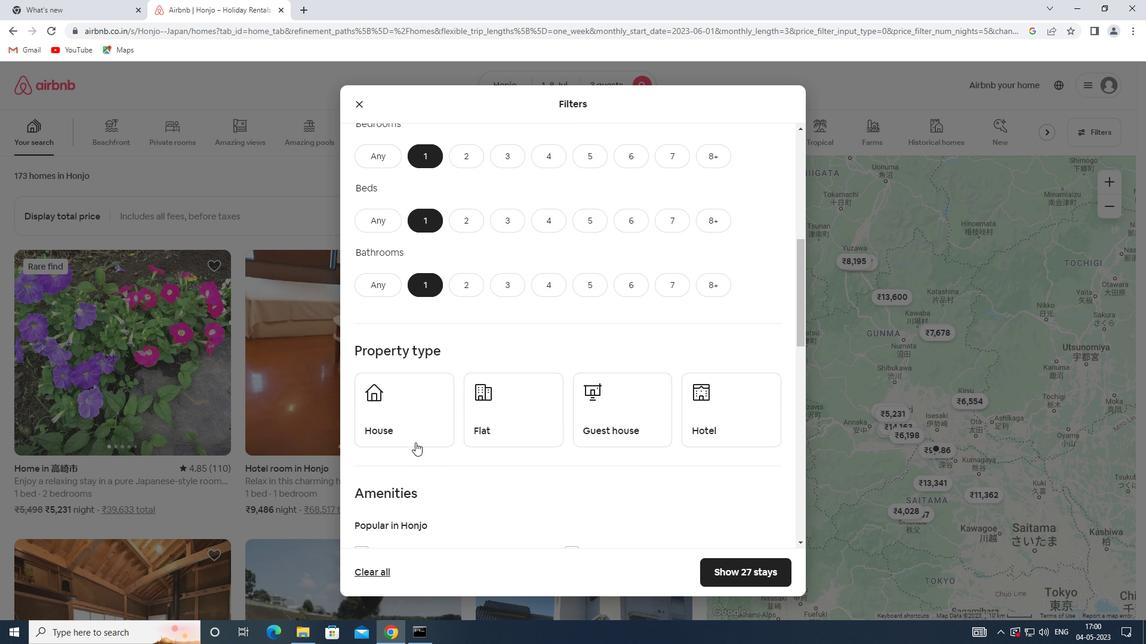 
Action: Mouse moved to (481, 421)
Screenshot: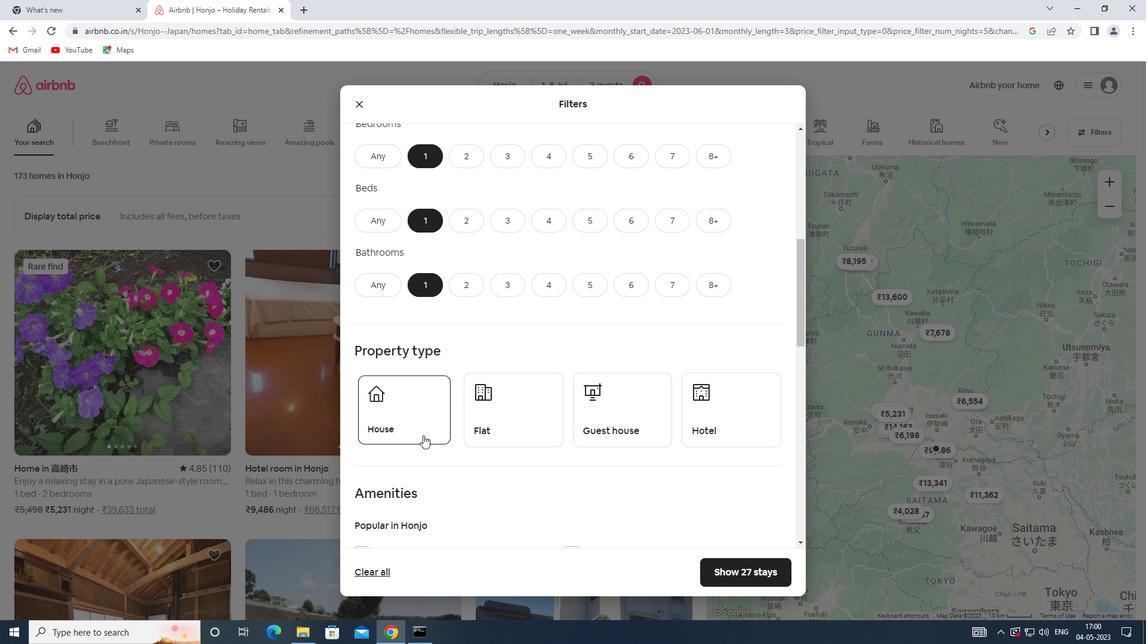 
Action: Mouse pressed left at (481, 421)
Screenshot: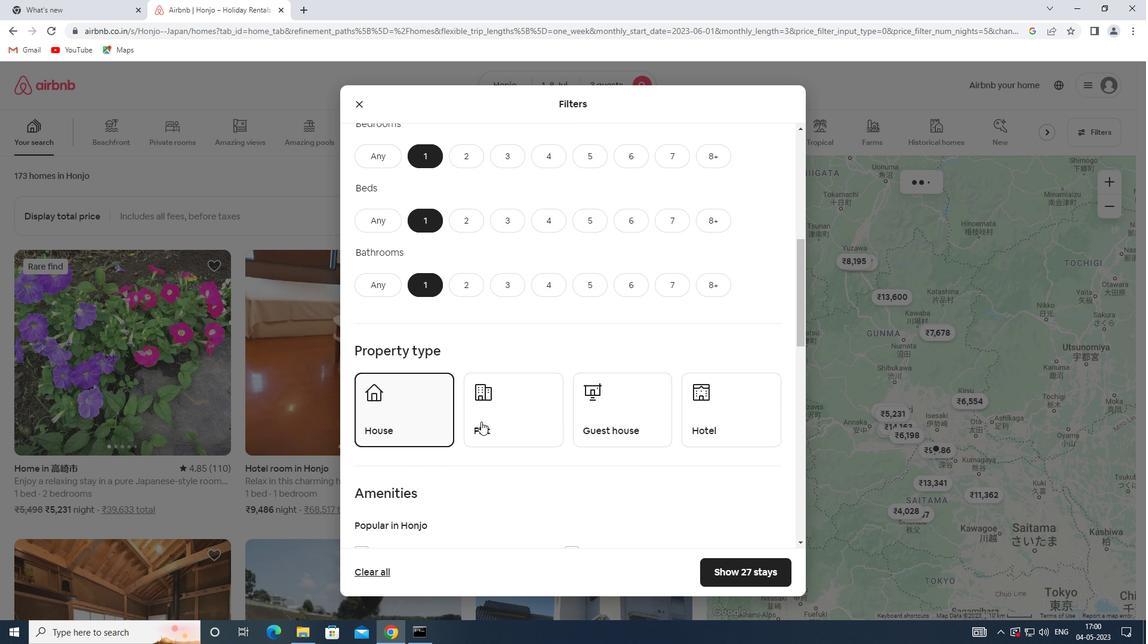 
Action: Mouse moved to (588, 420)
Screenshot: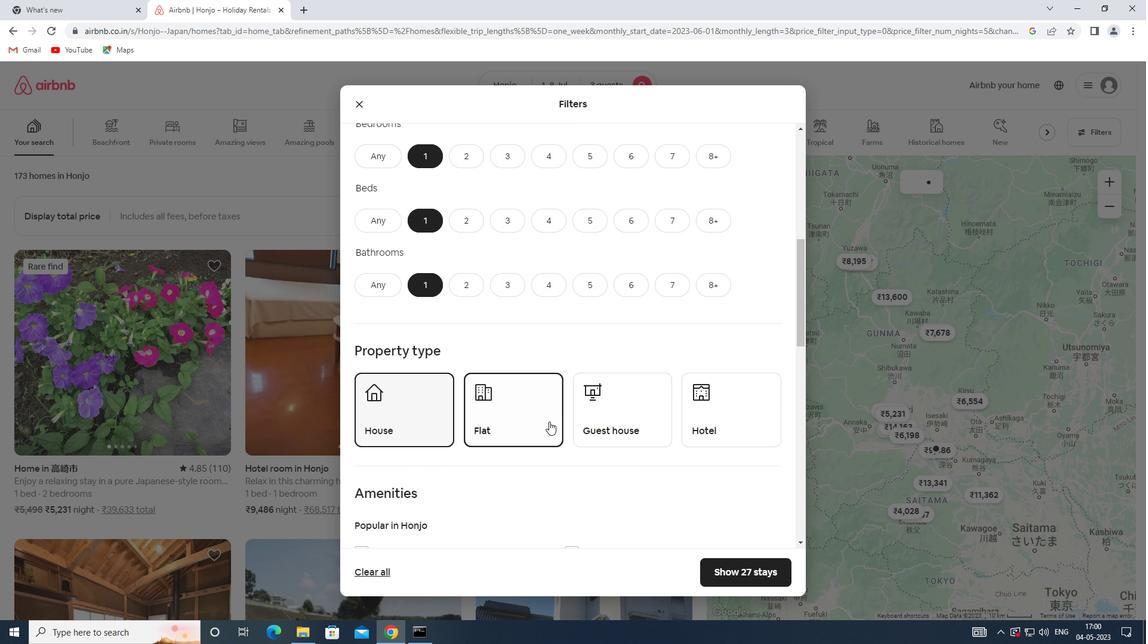
Action: Mouse pressed left at (588, 420)
Screenshot: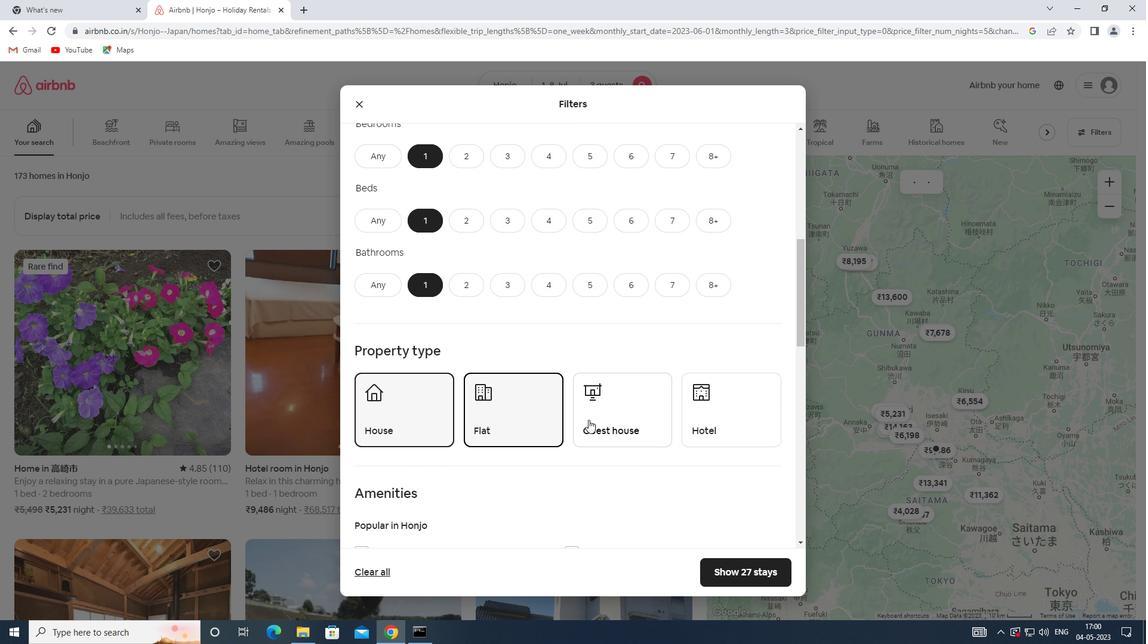 
Action: Mouse moved to (711, 411)
Screenshot: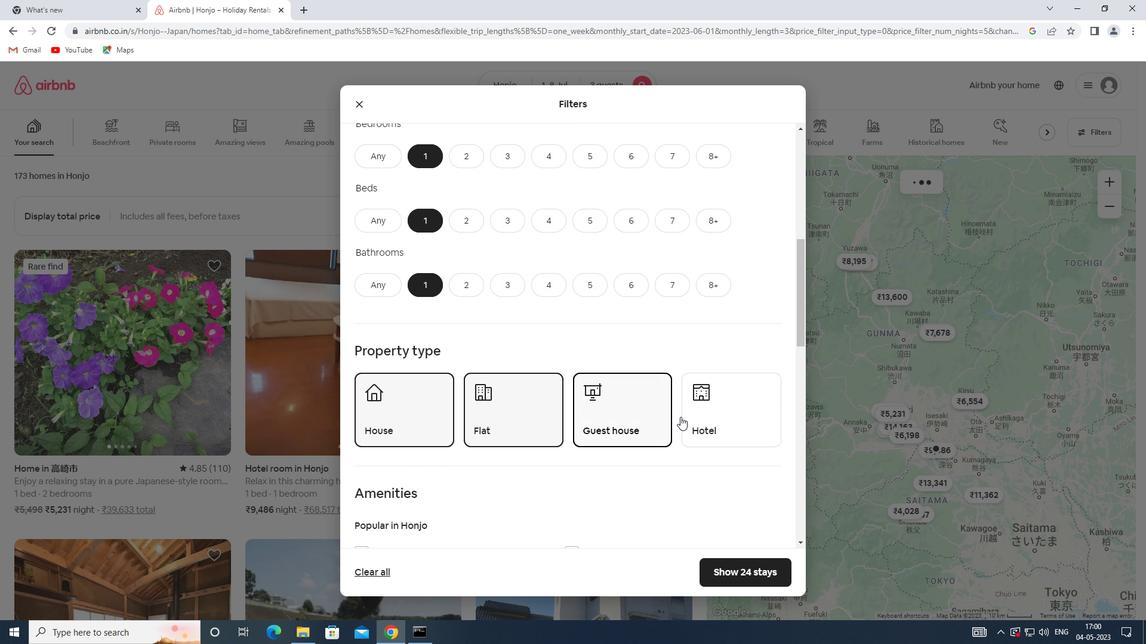 
Action: Mouse pressed left at (711, 411)
Screenshot: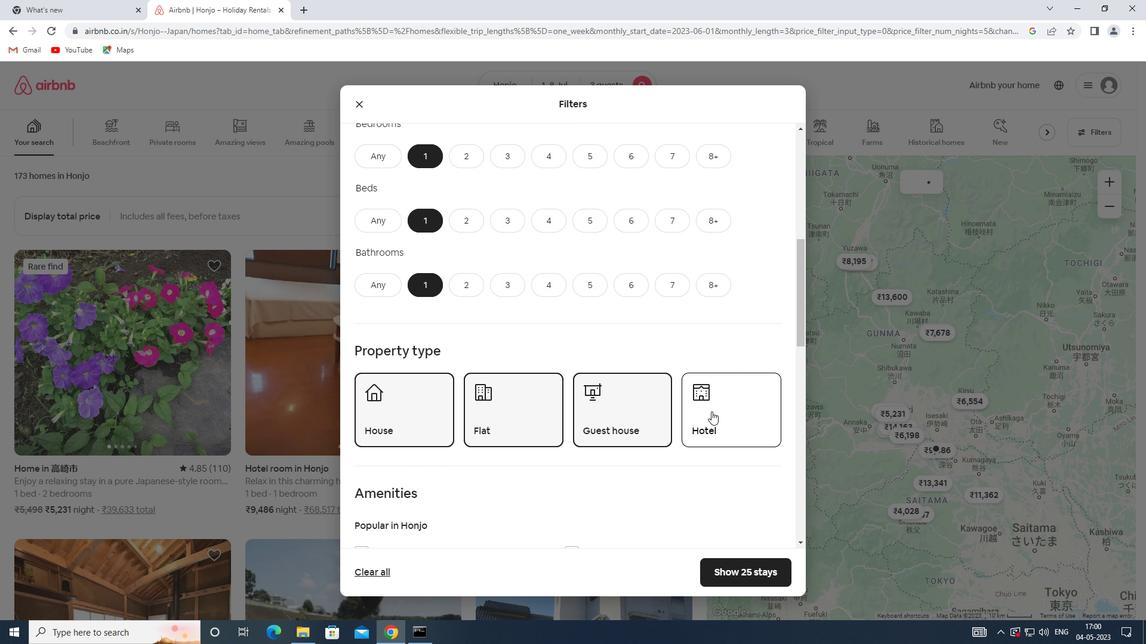 
Action: Mouse moved to (711, 412)
Screenshot: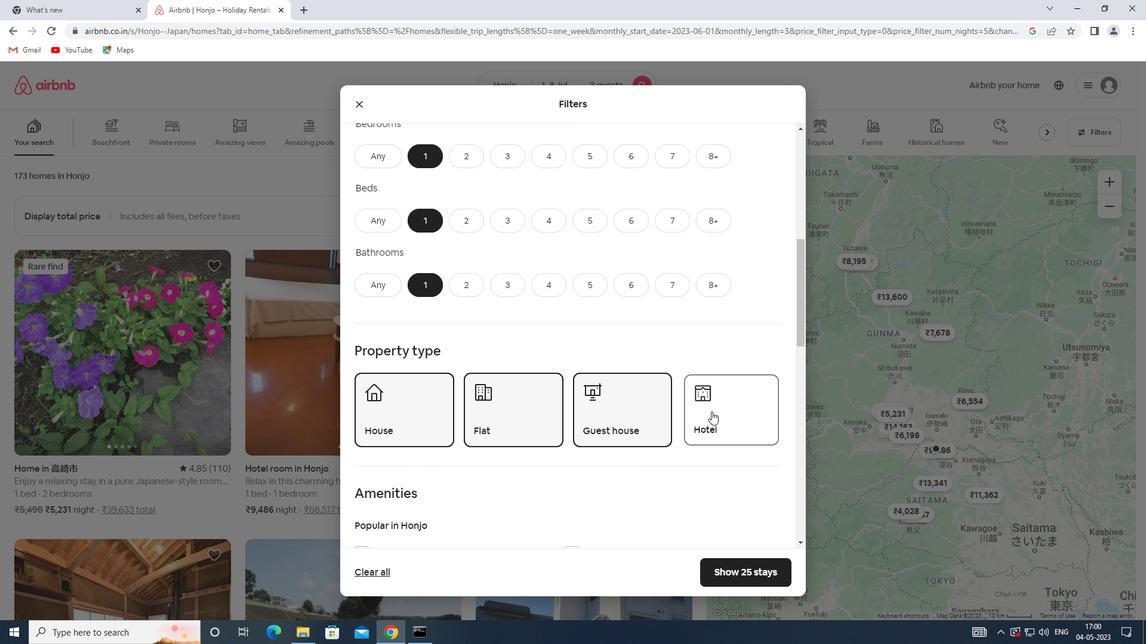 
Action: Mouse scrolled (711, 411) with delta (0, 0)
Screenshot: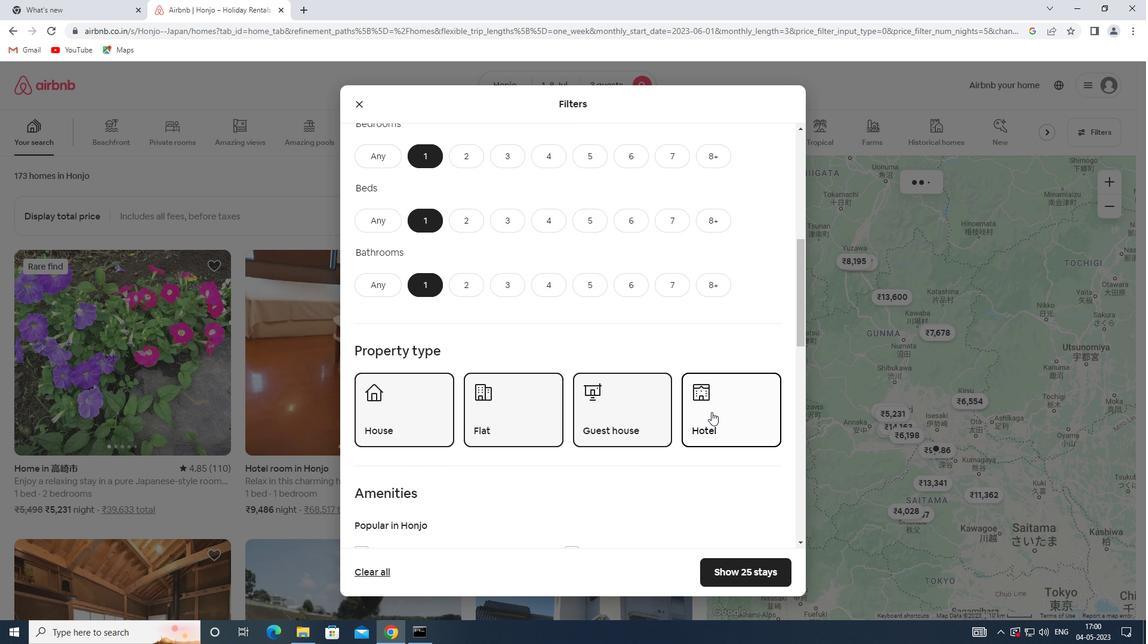 
Action: Mouse scrolled (711, 411) with delta (0, 0)
Screenshot: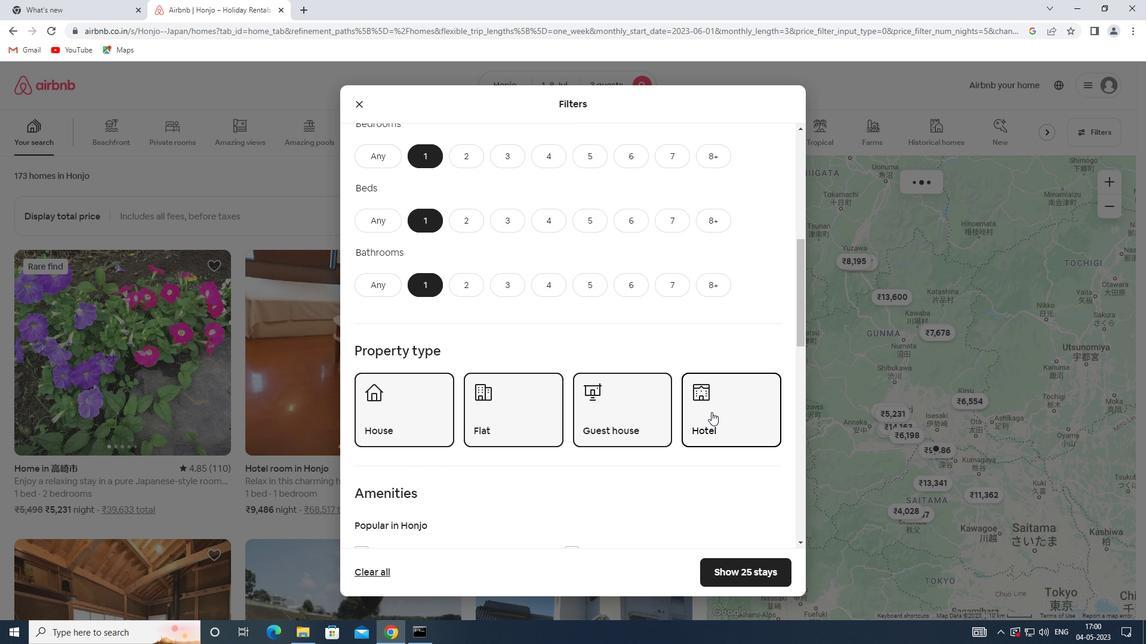 
Action: Mouse scrolled (711, 411) with delta (0, 0)
Screenshot: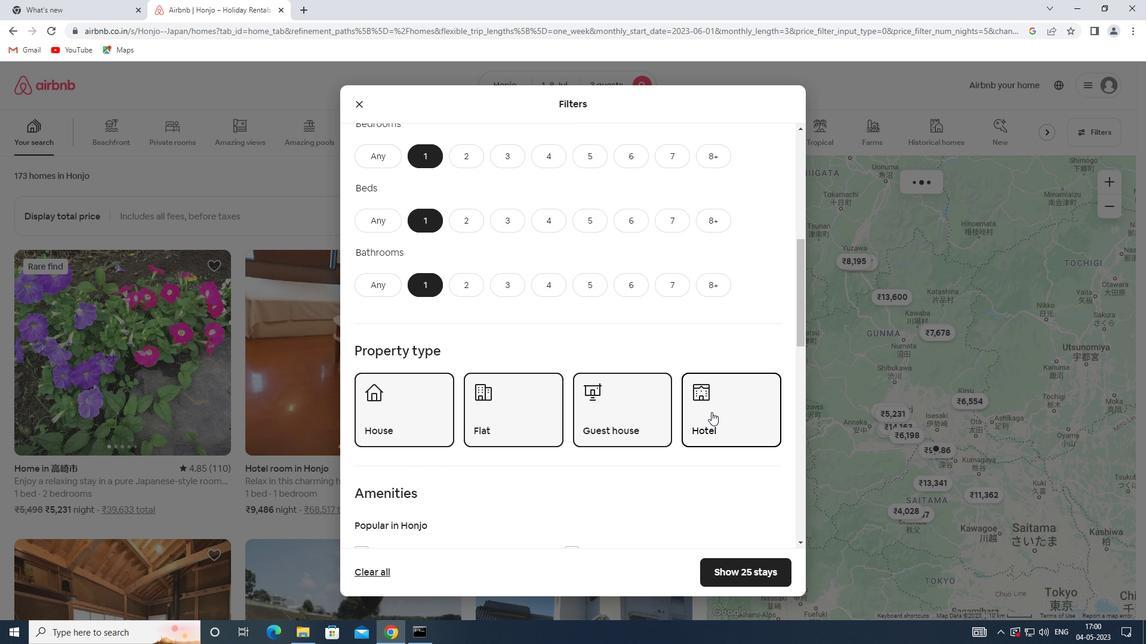 
Action: Mouse scrolled (711, 411) with delta (0, 0)
Screenshot: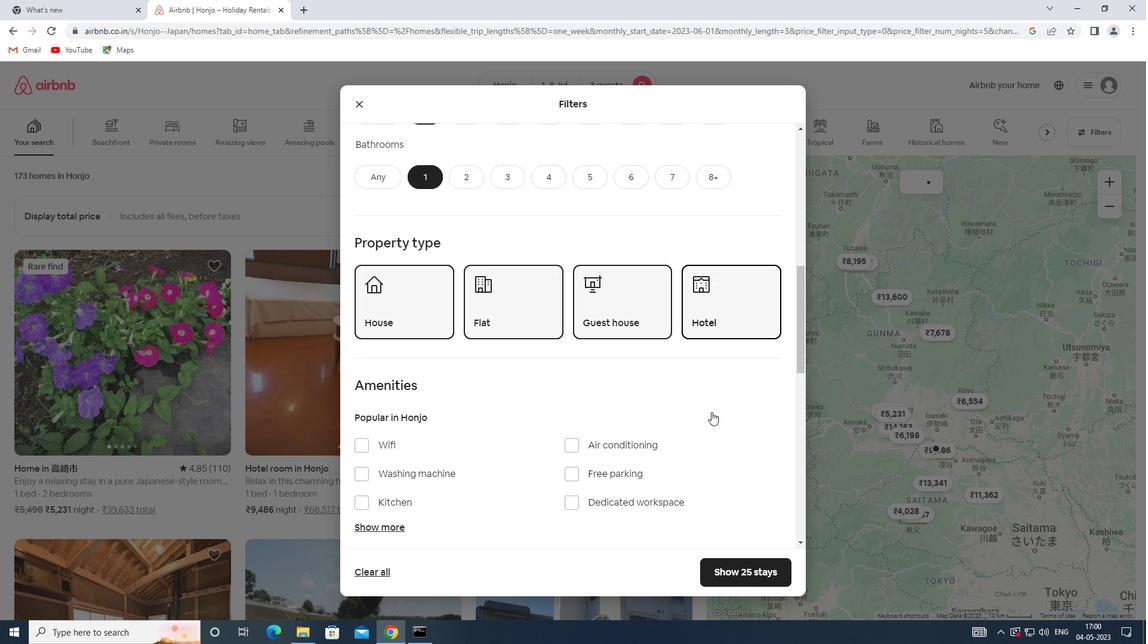 
Action: Mouse moved to (410, 342)
Screenshot: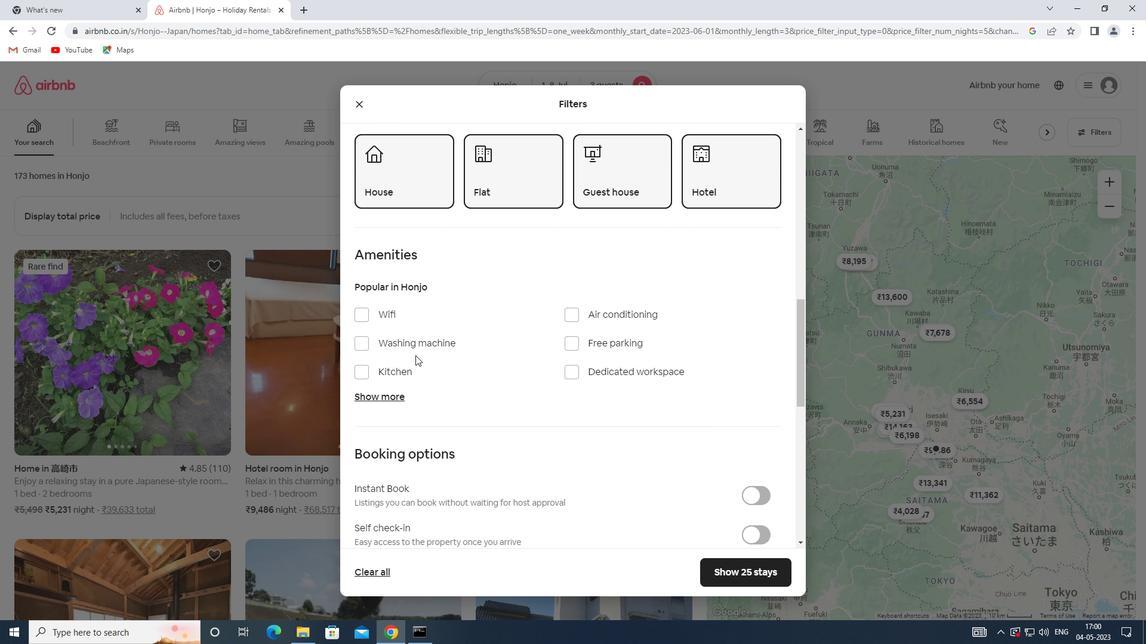 
Action: Mouse pressed left at (410, 342)
Screenshot: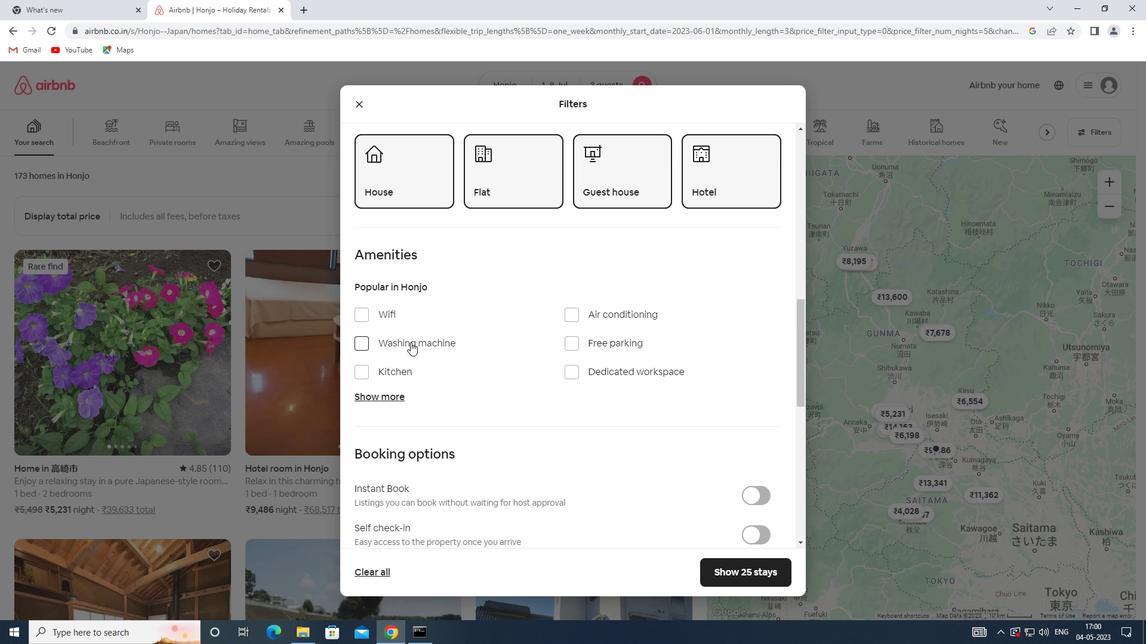 
Action: Mouse moved to (558, 374)
Screenshot: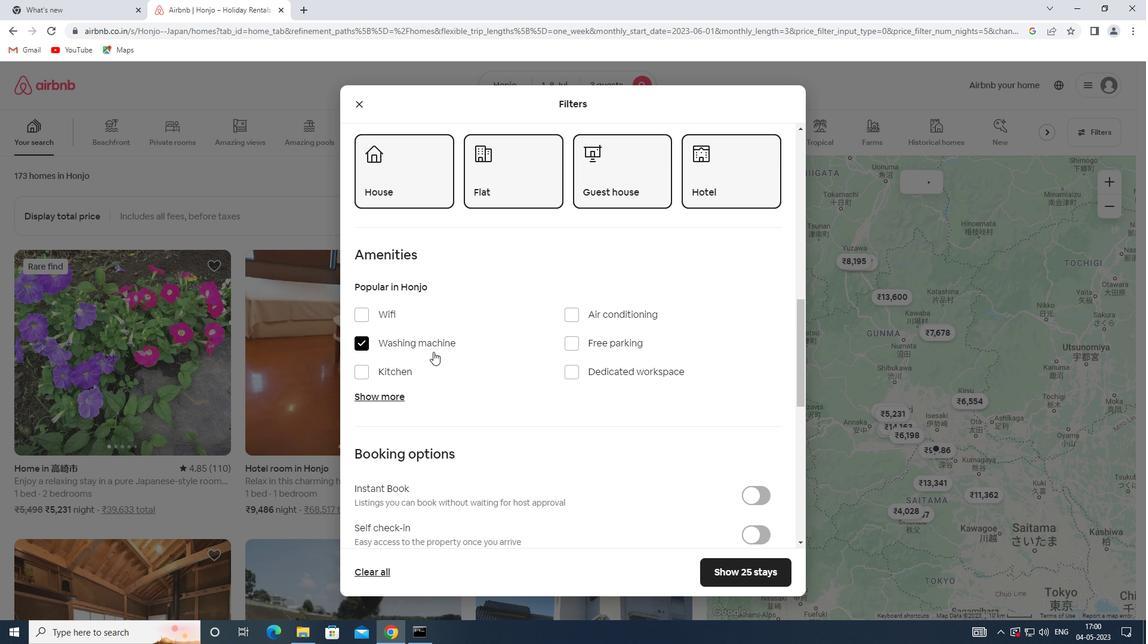 
Action: Mouse scrolled (558, 373) with delta (0, 0)
Screenshot: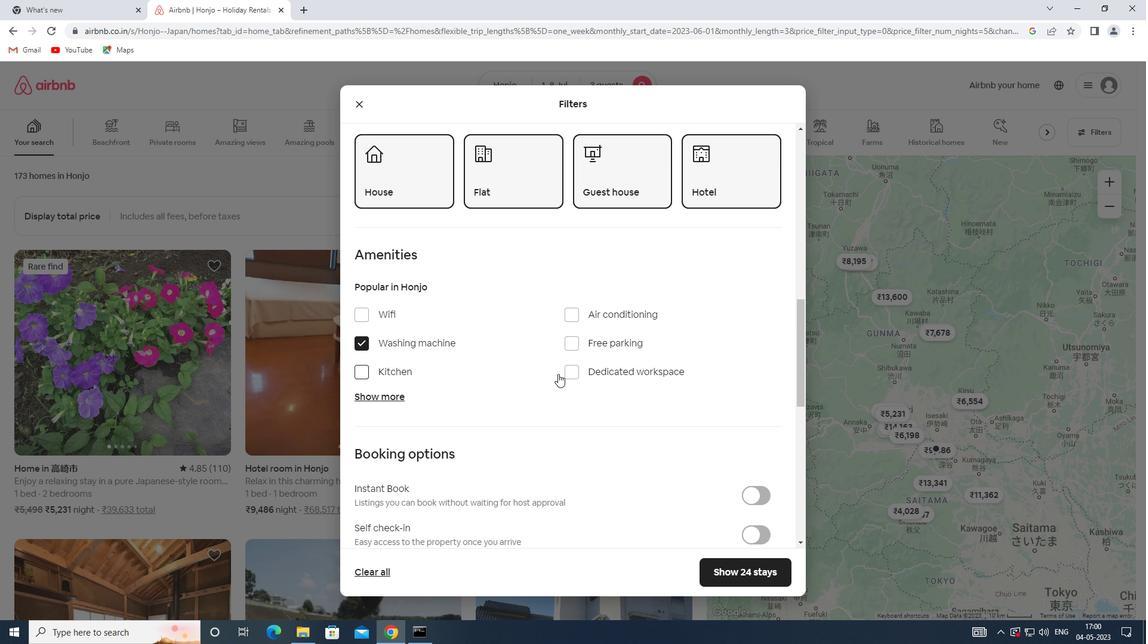 
Action: Mouse scrolled (558, 373) with delta (0, 0)
Screenshot: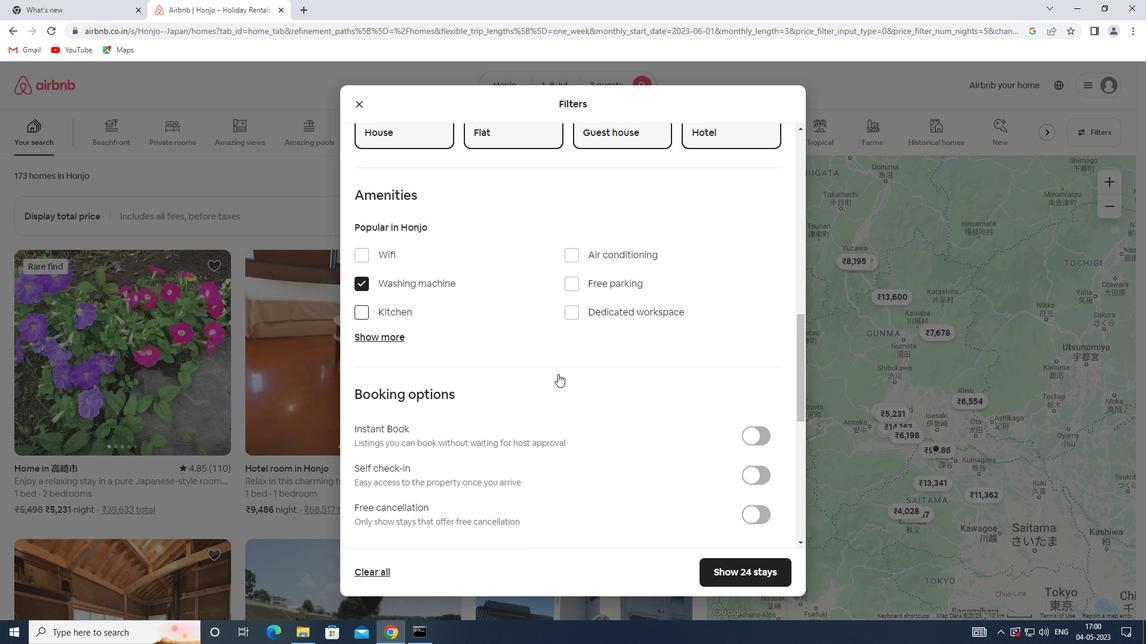 
Action: Mouse scrolled (558, 373) with delta (0, 0)
Screenshot: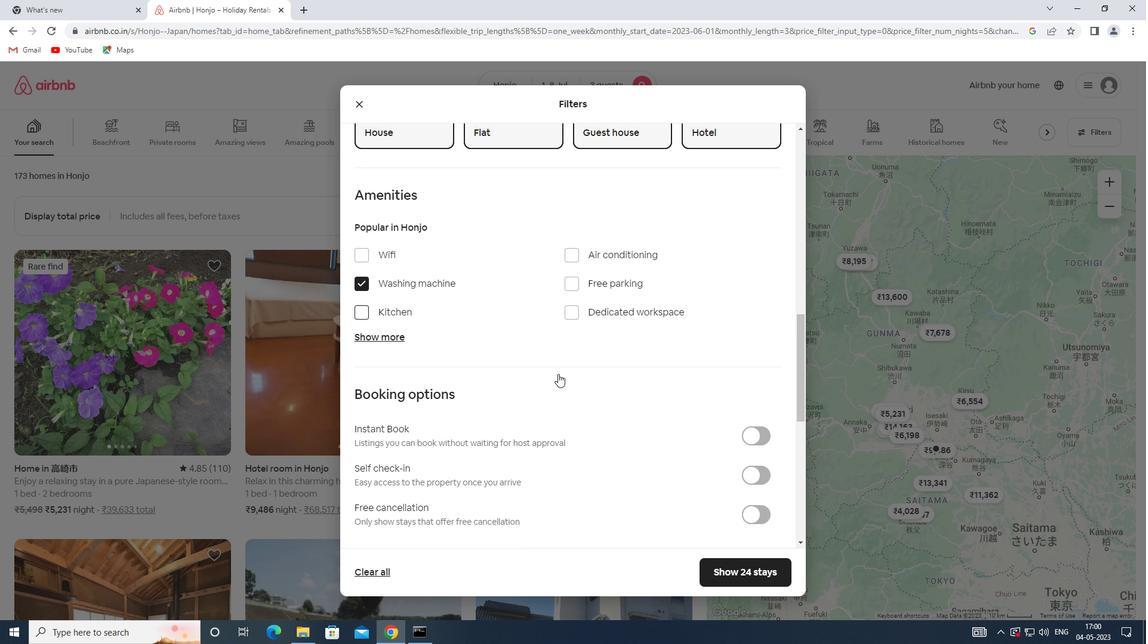 
Action: Mouse scrolled (558, 373) with delta (0, 0)
Screenshot: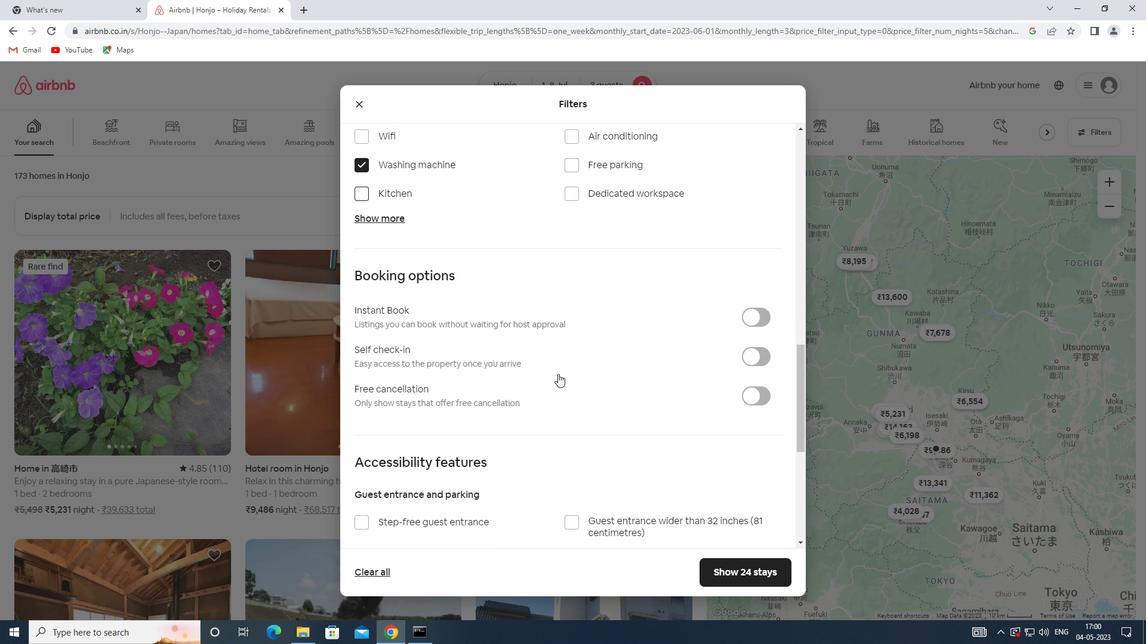 
Action: Mouse moved to (752, 292)
Screenshot: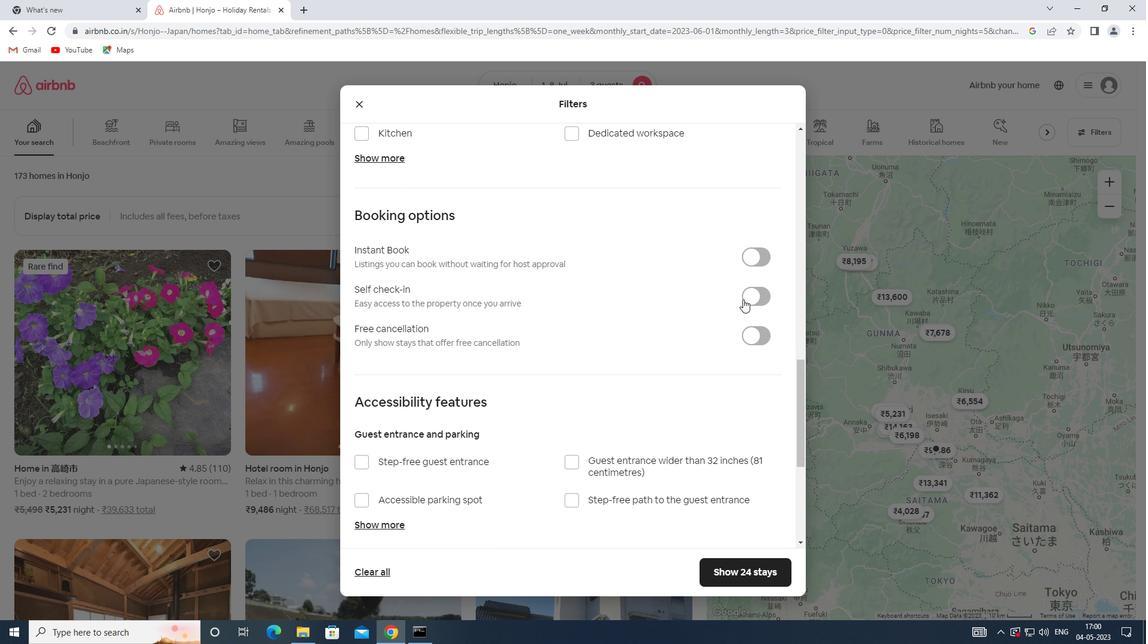 
Action: Mouse pressed left at (752, 292)
Screenshot: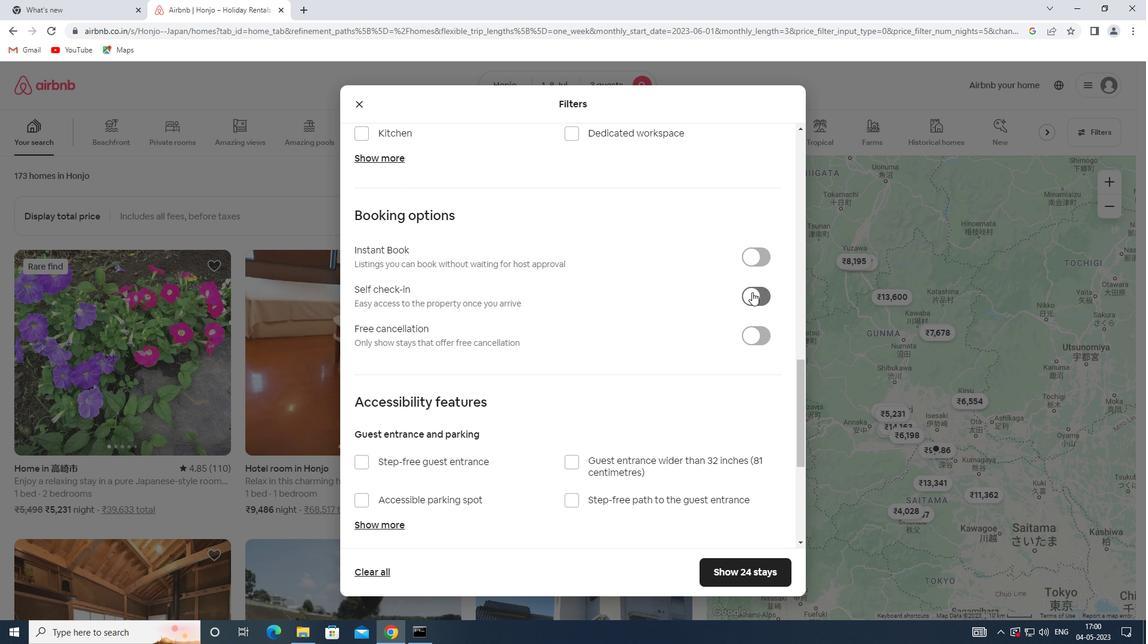 
Action: Mouse moved to (485, 399)
Screenshot: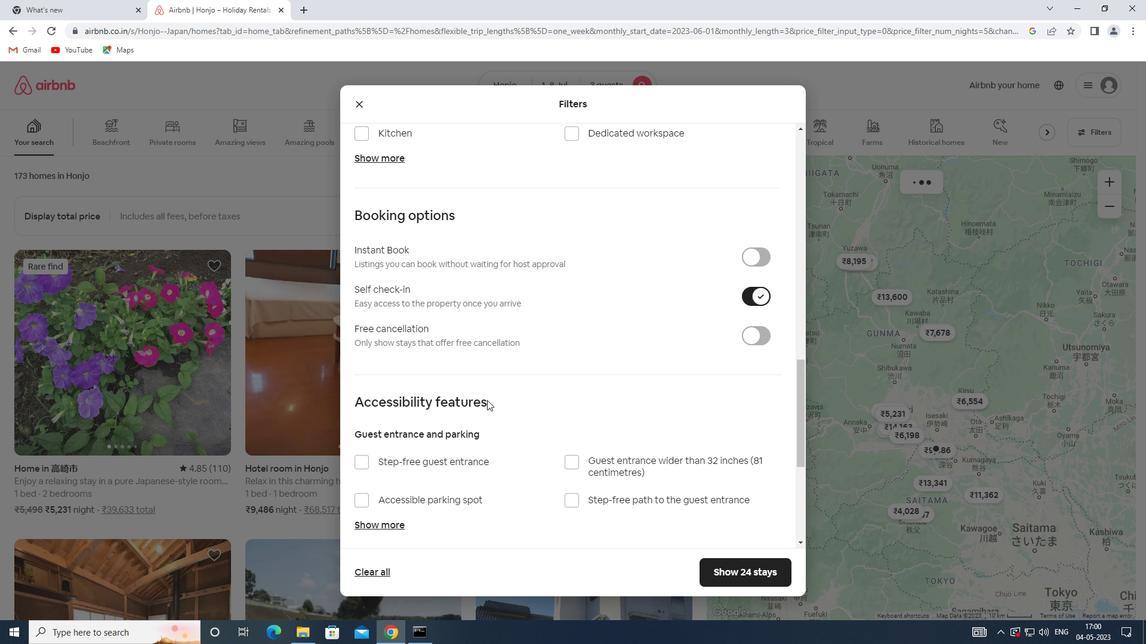 
Action: Mouse scrolled (485, 399) with delta (0, 0)
Screenshot: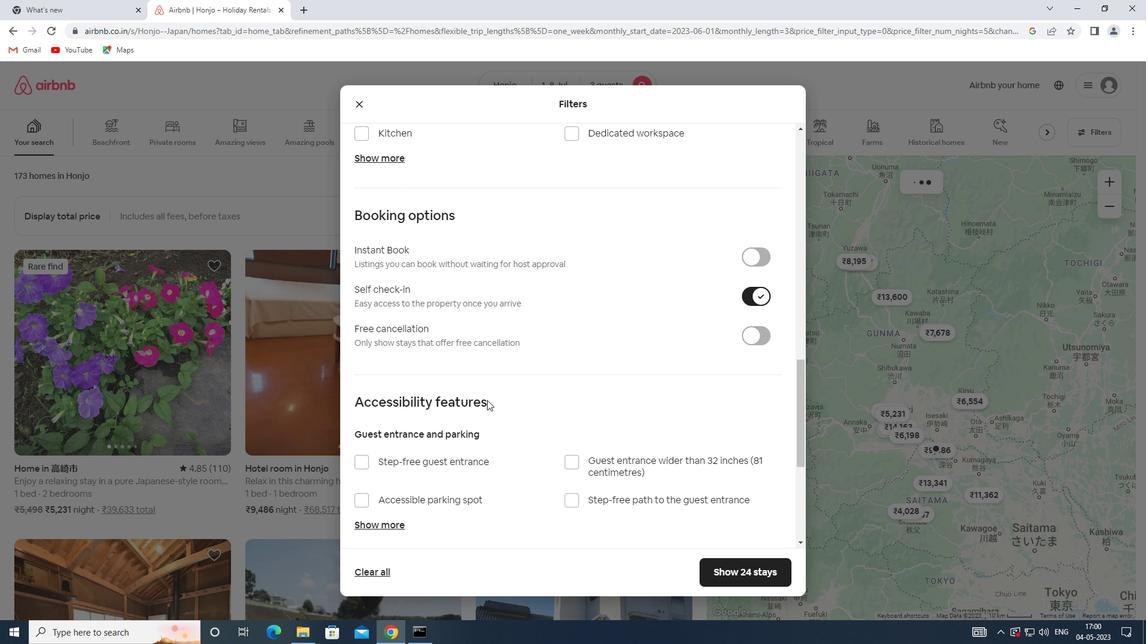 
Action: Mouse scrolled (485, 399) with delta (0, 0)
Screenshot: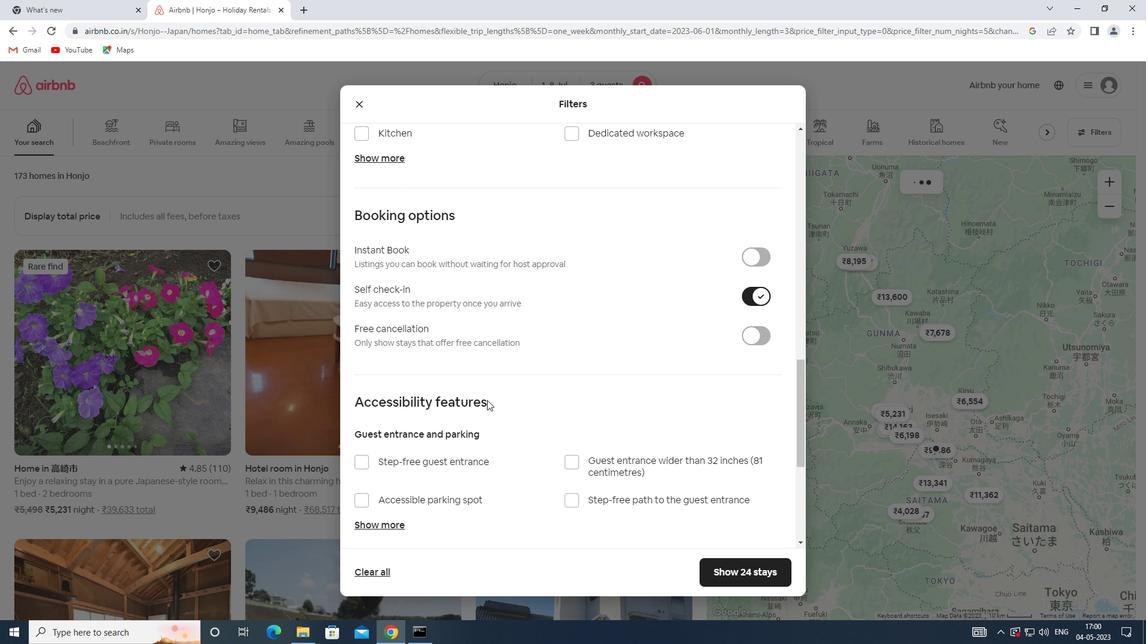 
Action: Mouse scrolled (485, 399) with delta (0, 0)
Screenshot: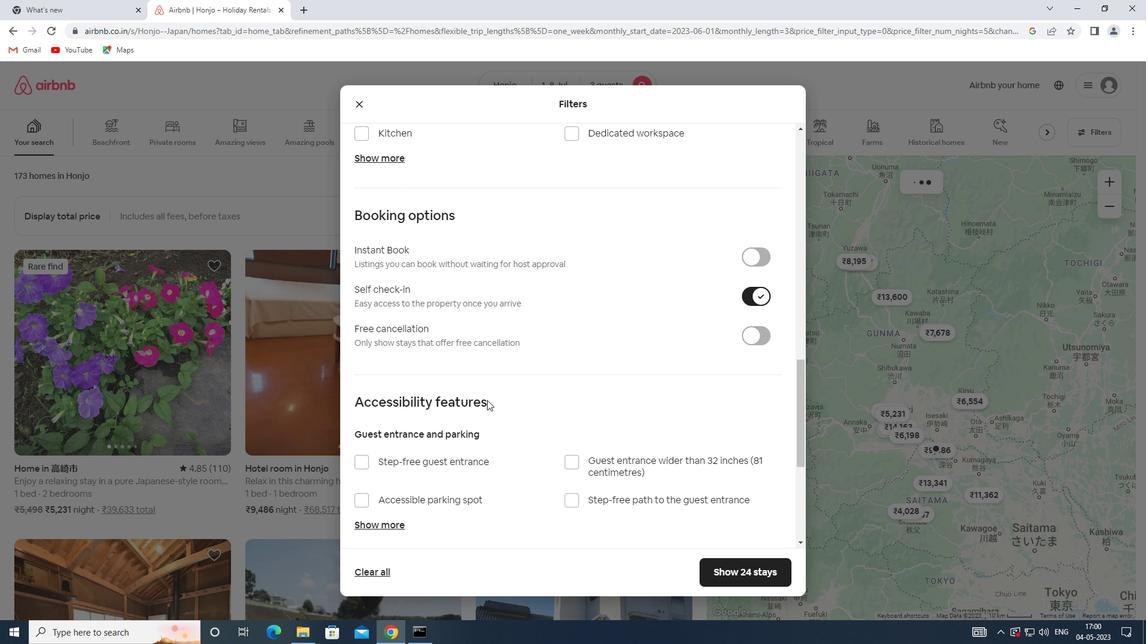 
Action: Mouse moved to (479, 404)
Screenshot: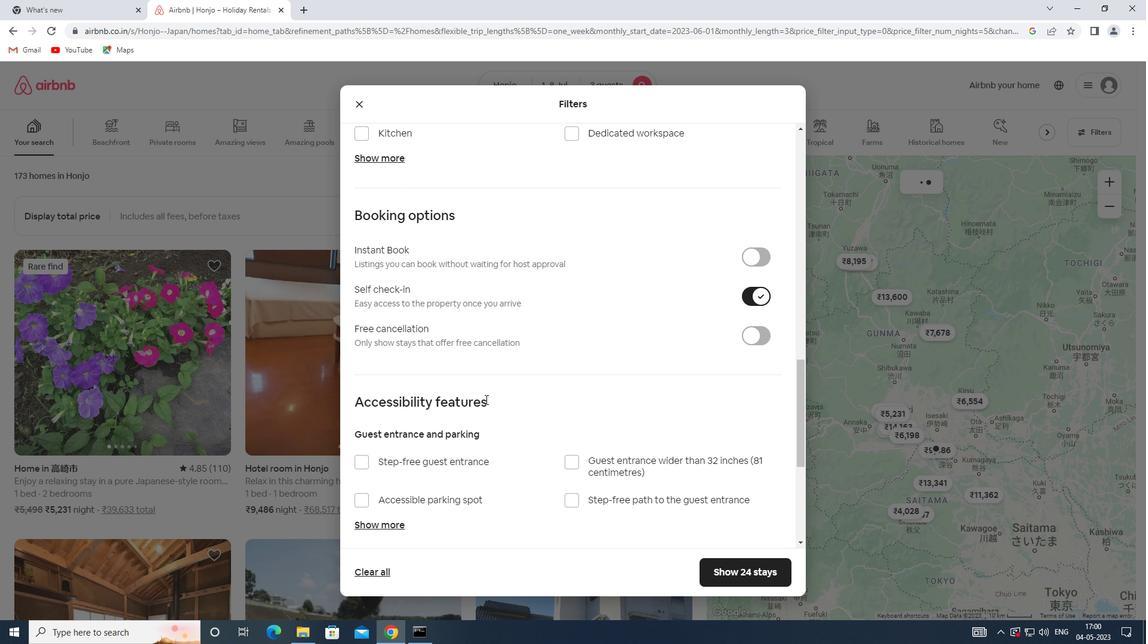 
Action: Mouse scrolled (479, 403) with delta (0, 0)
Screenshot: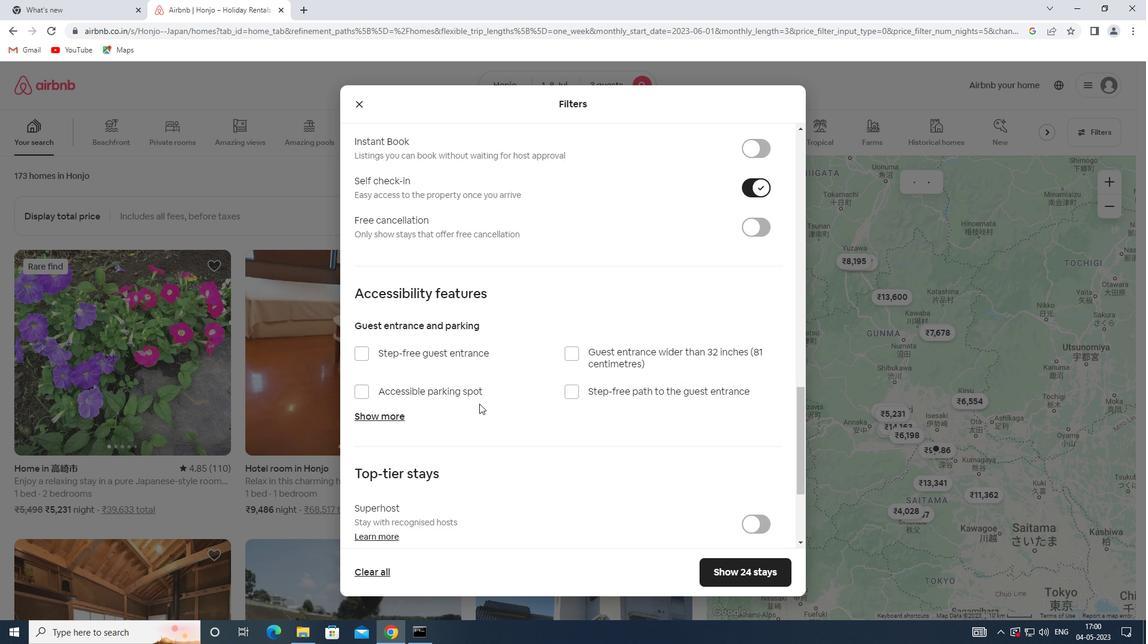 
Action: Mouse scrolled (479, 403) with delta (0, 0)
Screenshot: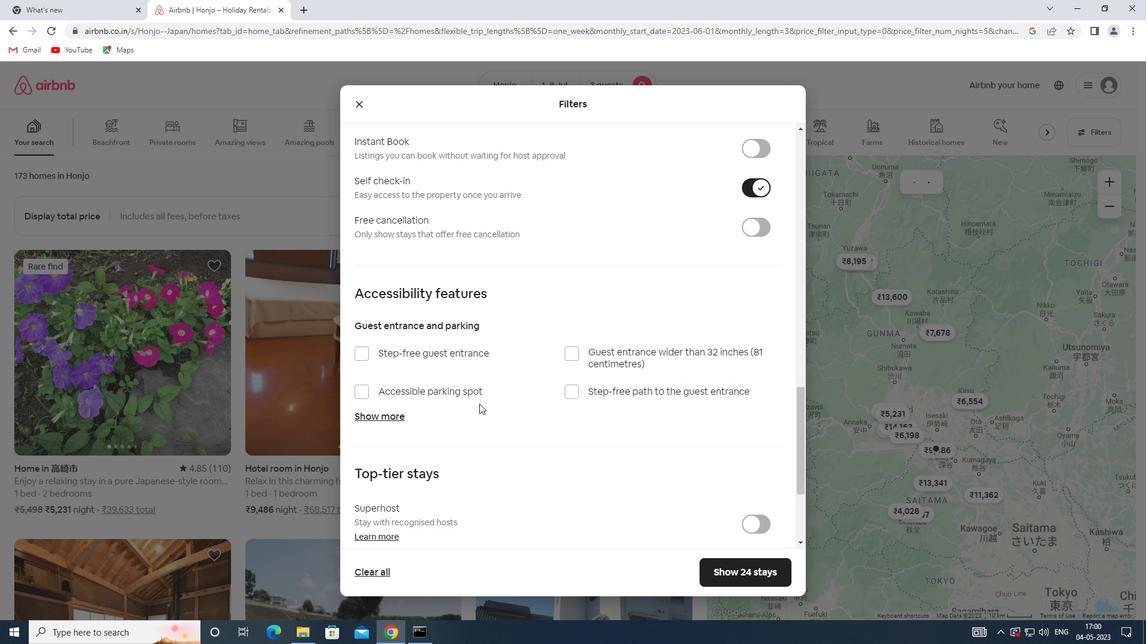 
Action: Mouse scrolled (479, 403) with delta (0, 0)
Screenshot: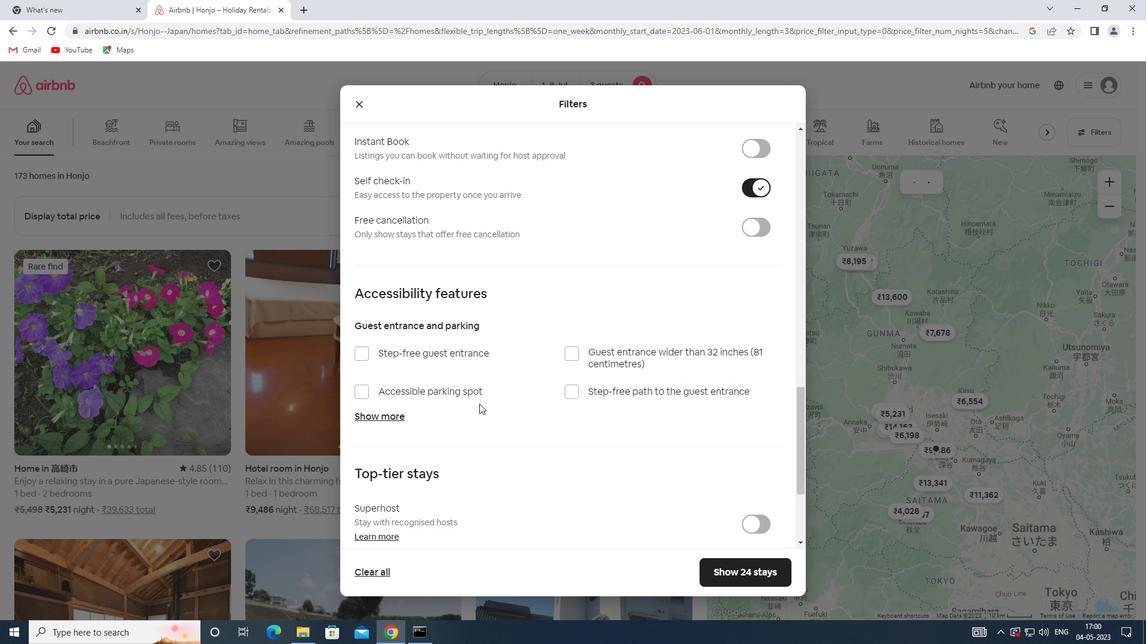 
Action: Mouse moved to (418, 464)
Screenshot: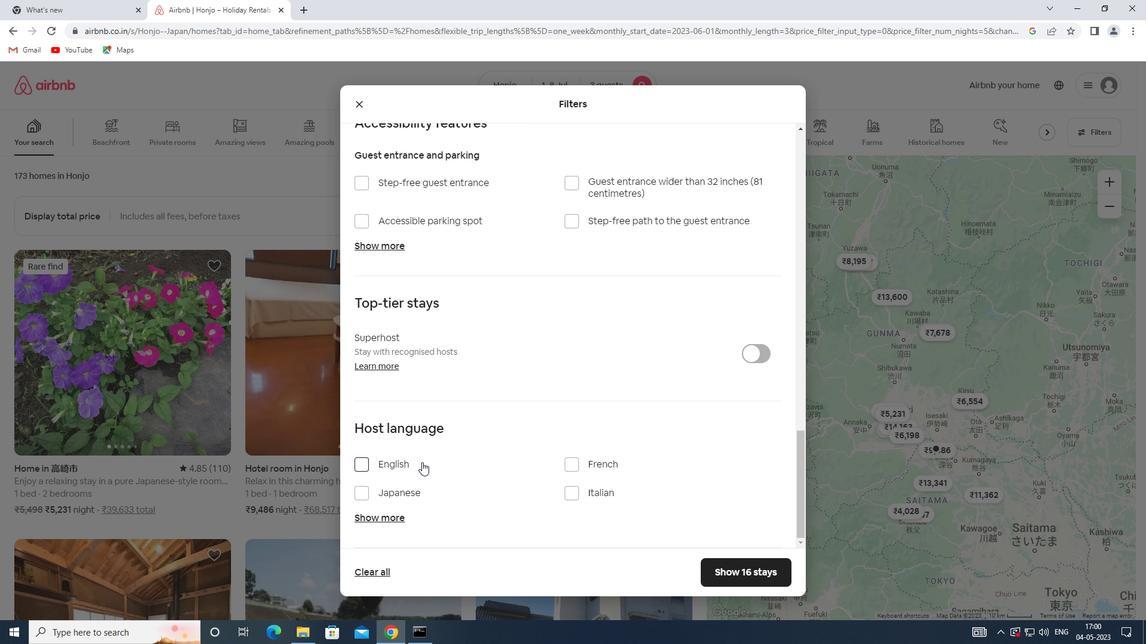 
Action: Mouse pressed left at (418, 464)
Screenshot: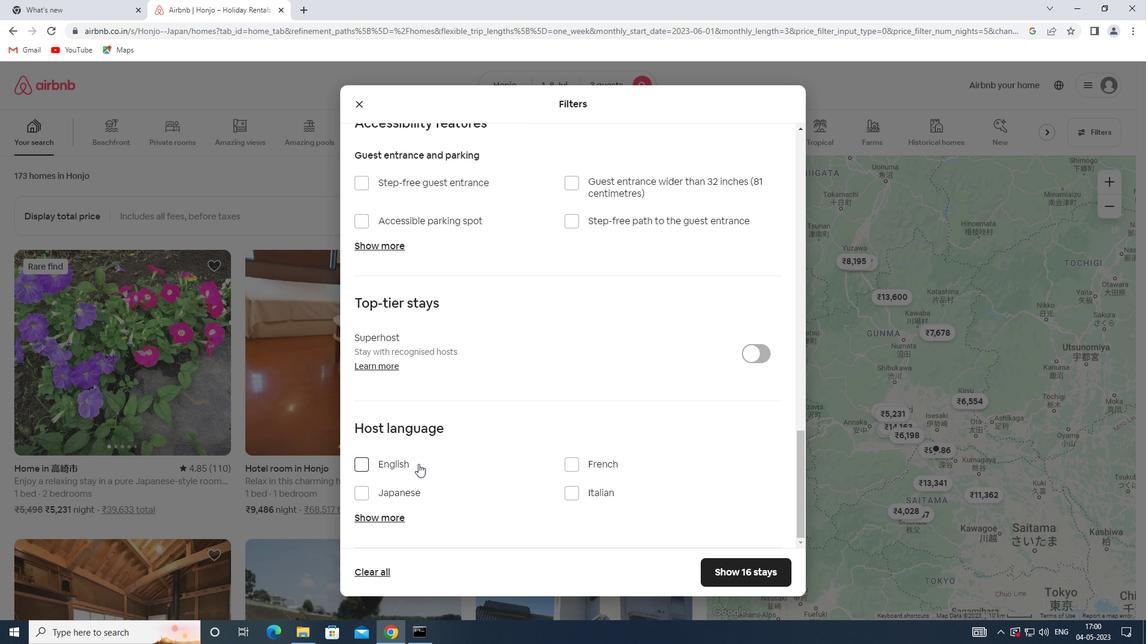 
Action: Mouse moved to (739, 565)
Screenshot: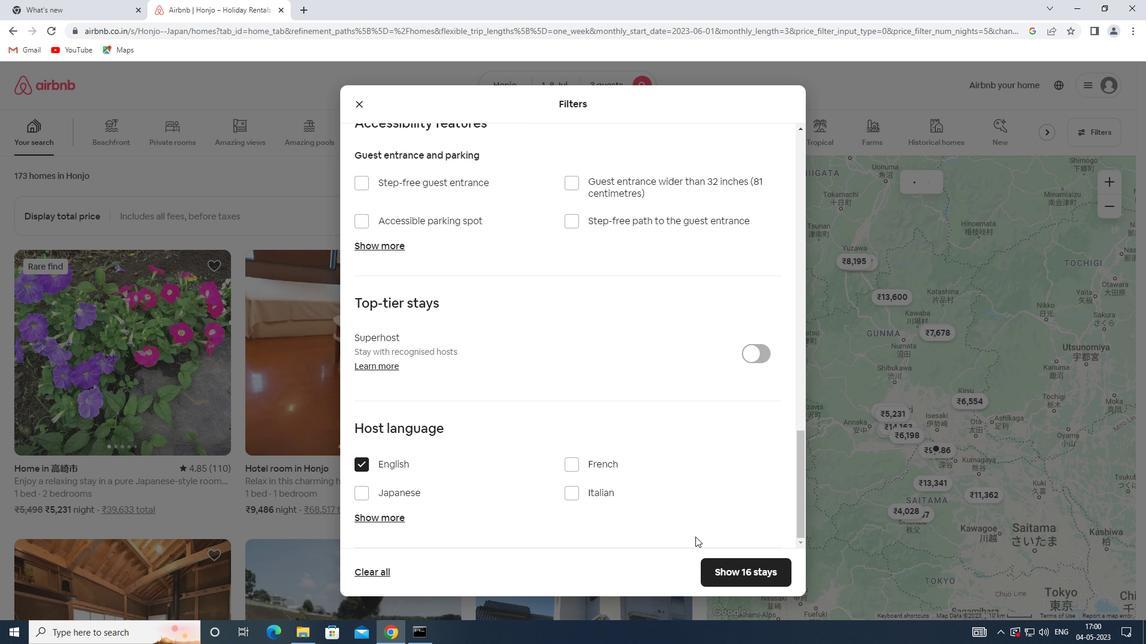 
Action: Mouse pressed left at (739, 565)
Screenshot: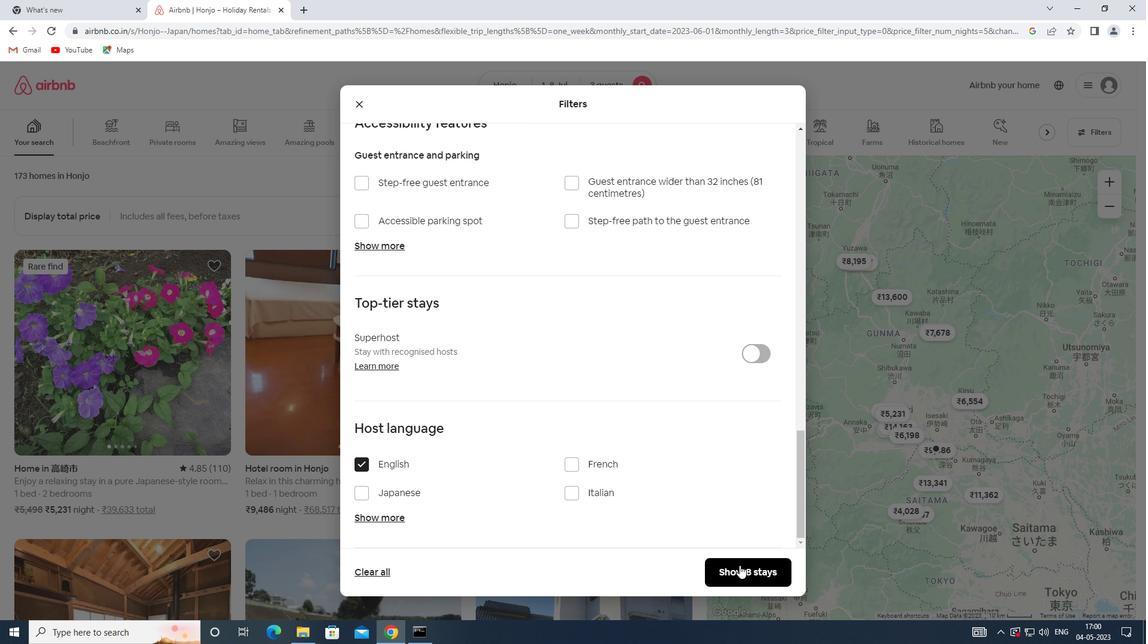 
